 Task: Find connections with filter location Sāvantvādi with filter topic #aiwith filter profile language German with filter current company Aarti Industries Ltd. with filter school GEMS Education with filter industry Hospitals with filter service category AssistanceAdvertising with filter keywords title Client Service Specialist
Action: Mouse moved to (573, 73)
Screenshot: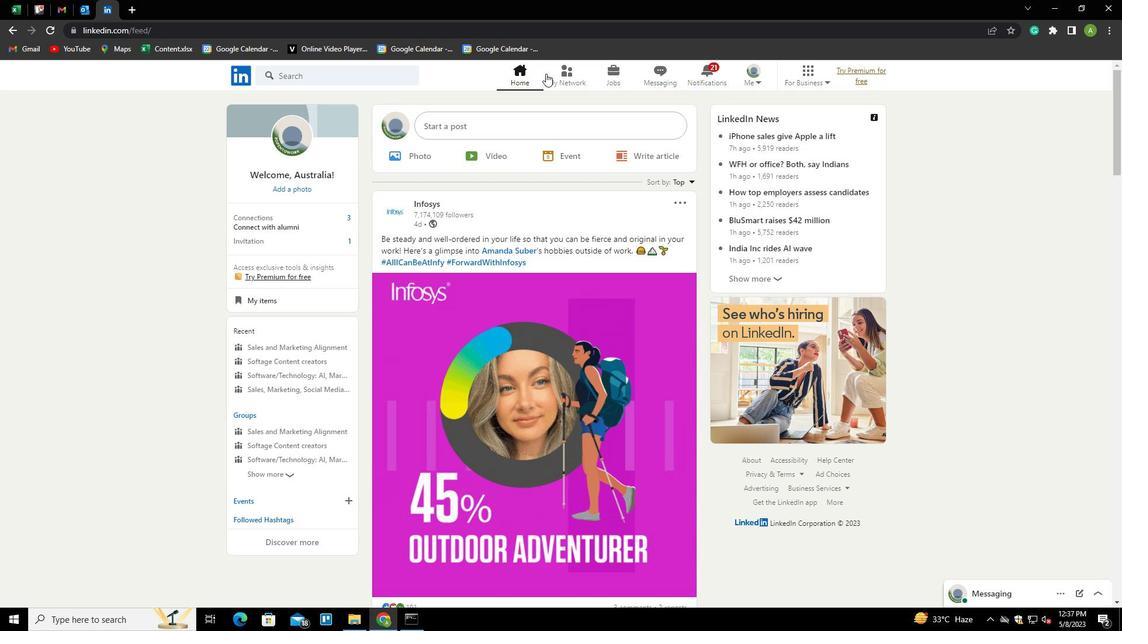 
Action: Mouse pressed left at (573, 73)
Screenshot: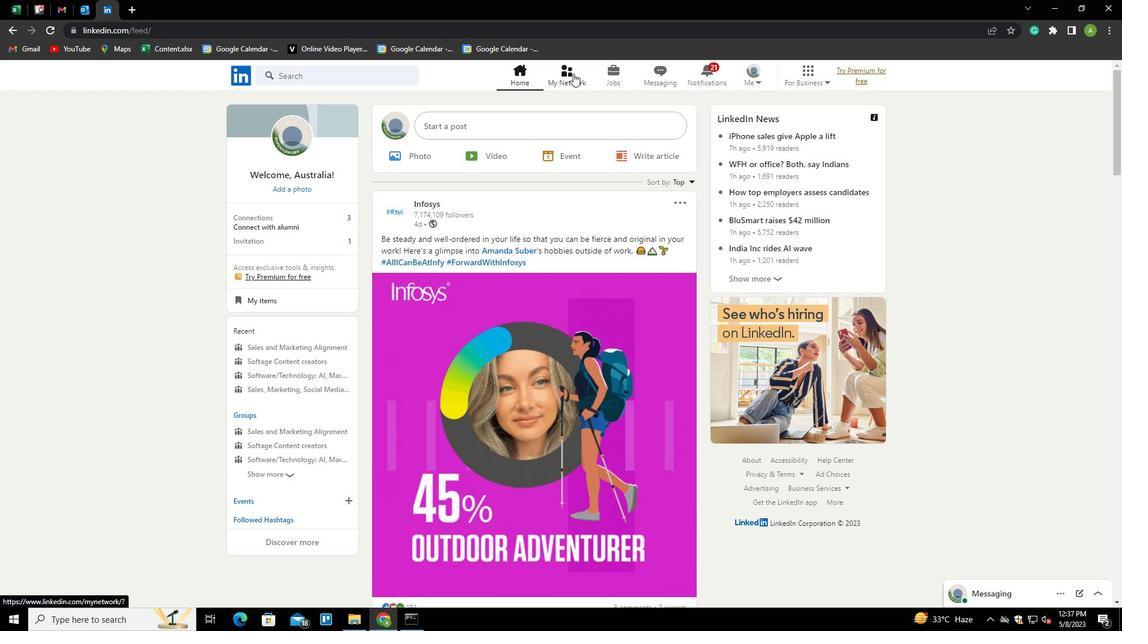 
Action: Mouse moved to (294, 139)
Screenshot: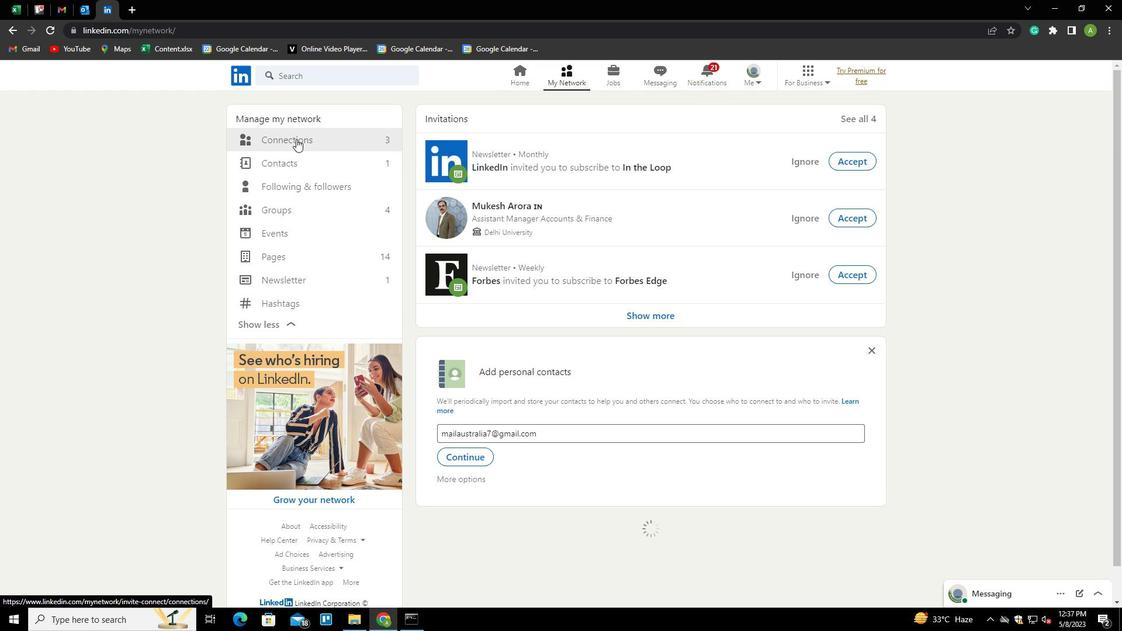 
Action: Mouse pressed left at (294, 139)
Screenshot: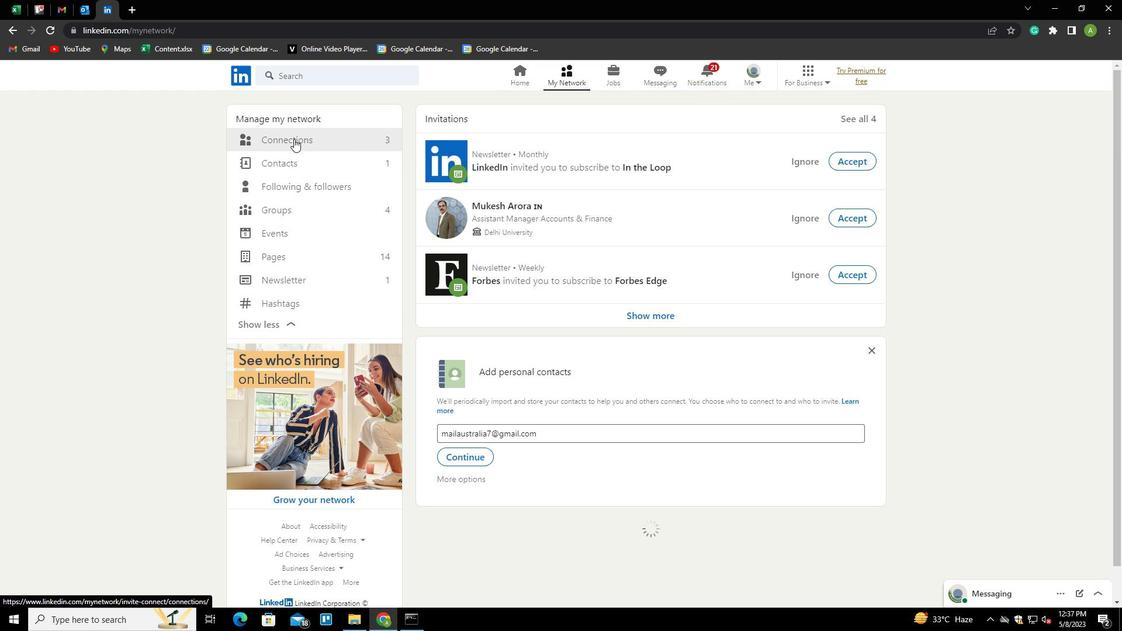 
Action: Mouse moved to (633, 142)
Screenshot: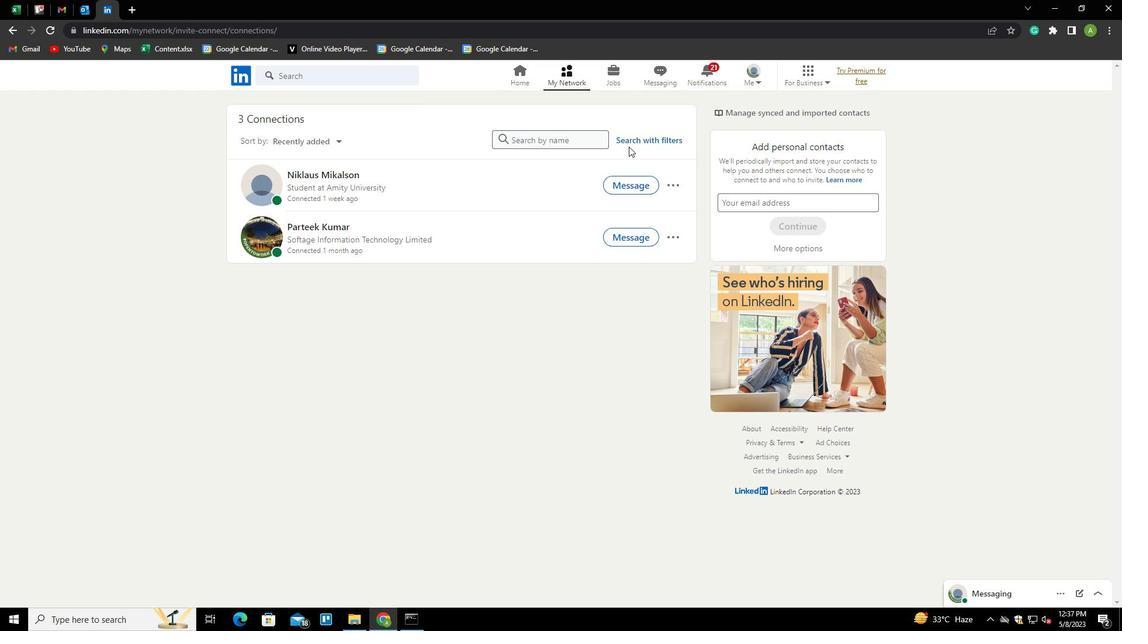 
Action: Mouse pressed left at (633, 142)
Screenshot: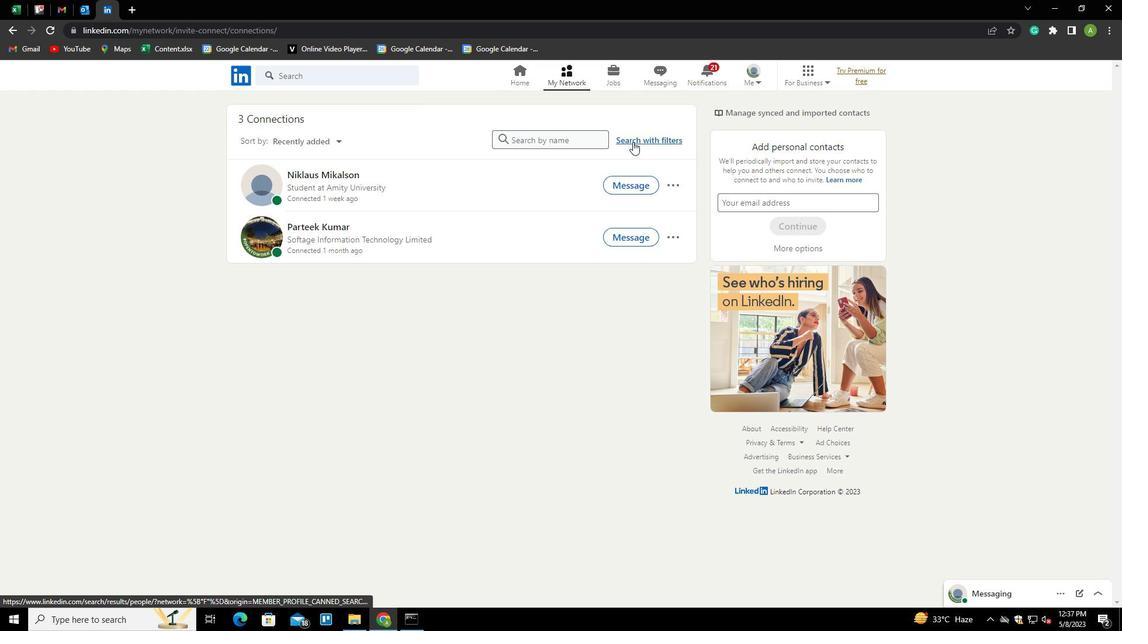 
Action: Mouse moved to (598, 107)
Screenshot: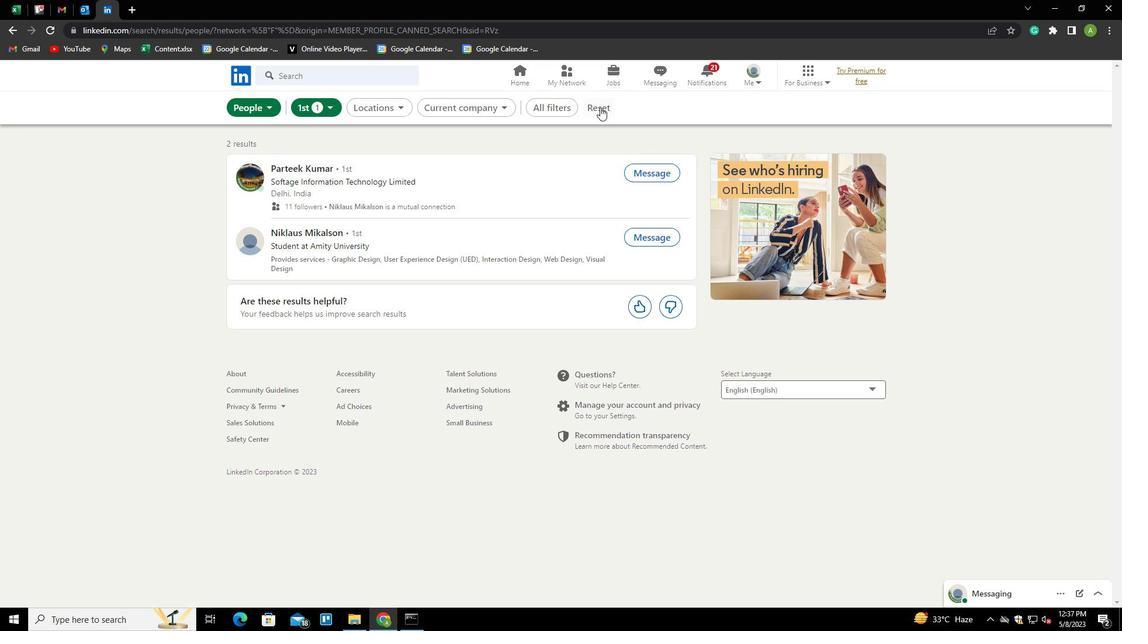 
Action: Mouse pressed left at (598, 107)
Screenshot: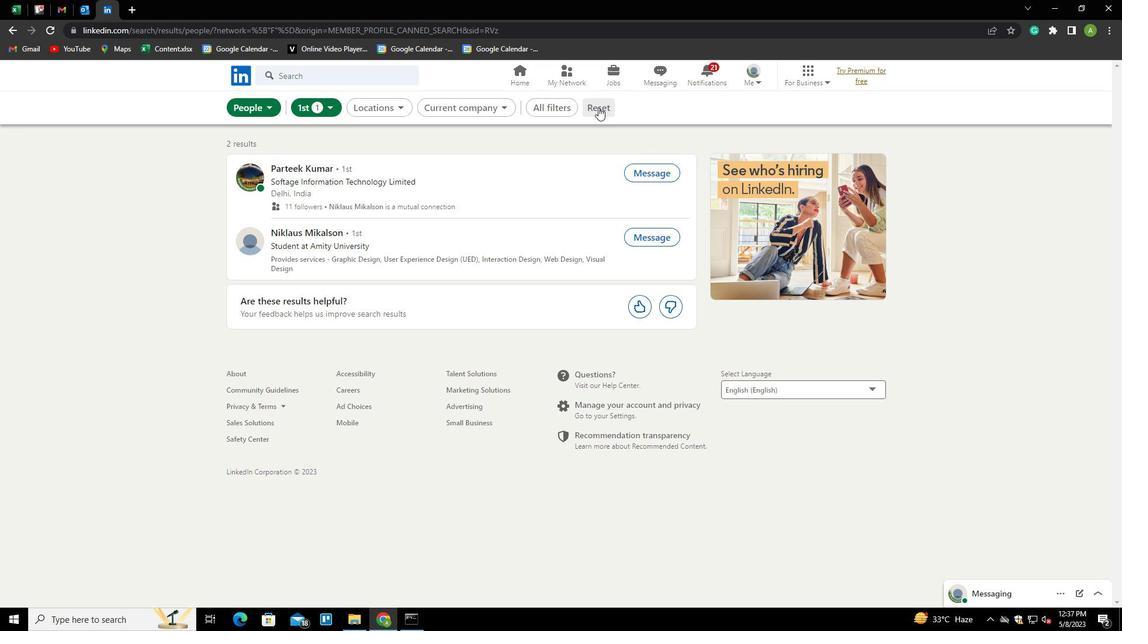 
Action: Mouse moved to (584, 108)
Screenshot: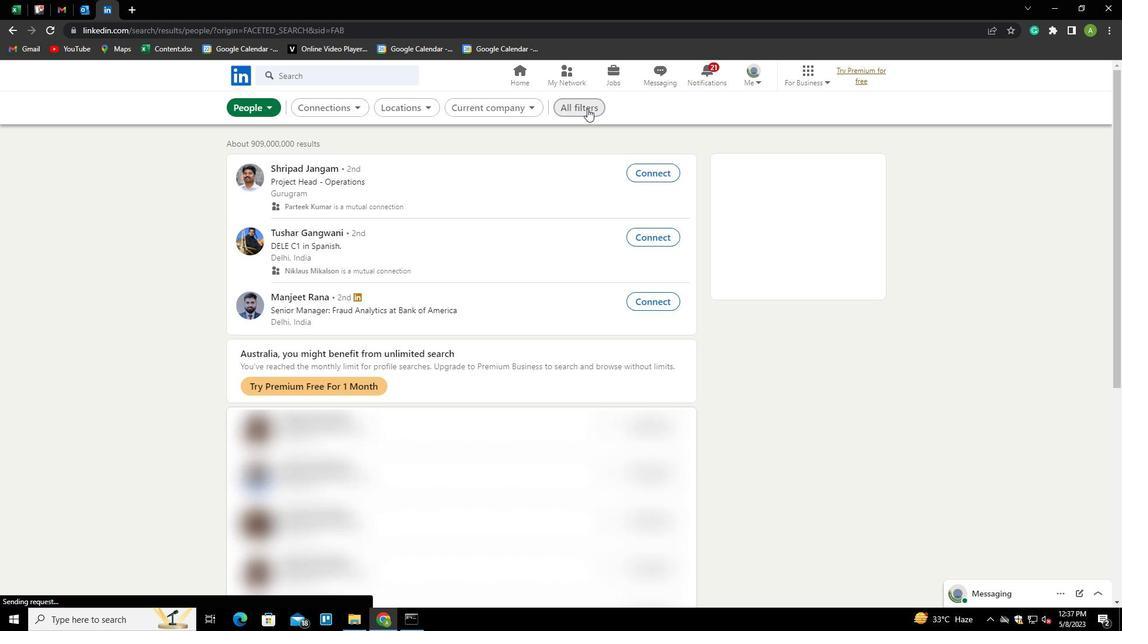 
Action: Mouse pressed left at (584, 108)
Screenshot: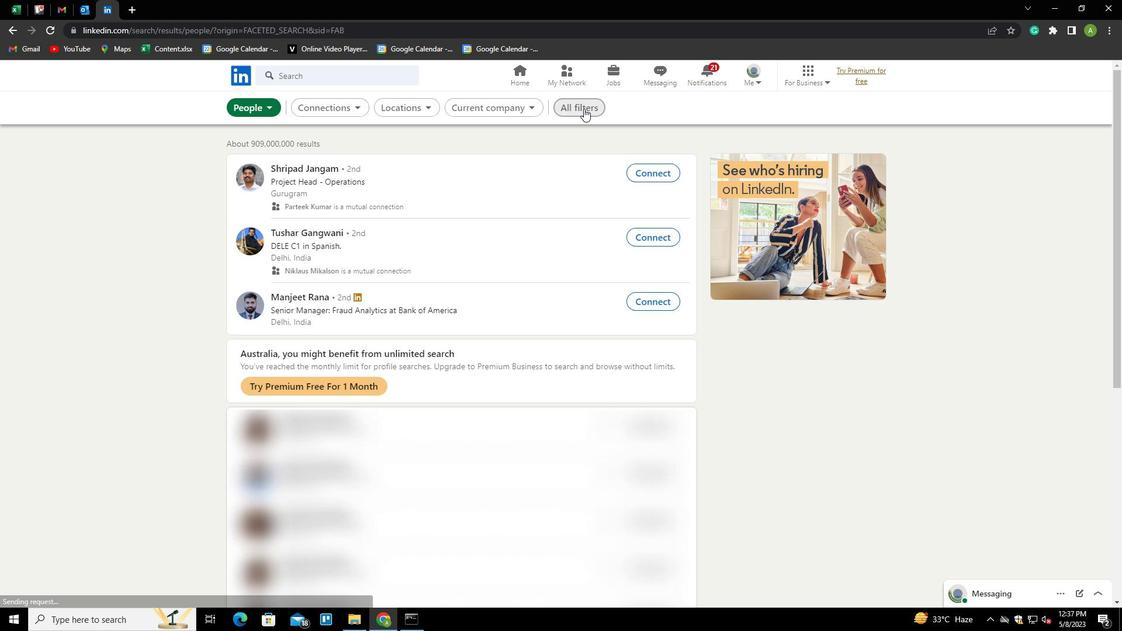 
Action: Mouse moved to (982, 391)
Screenshot: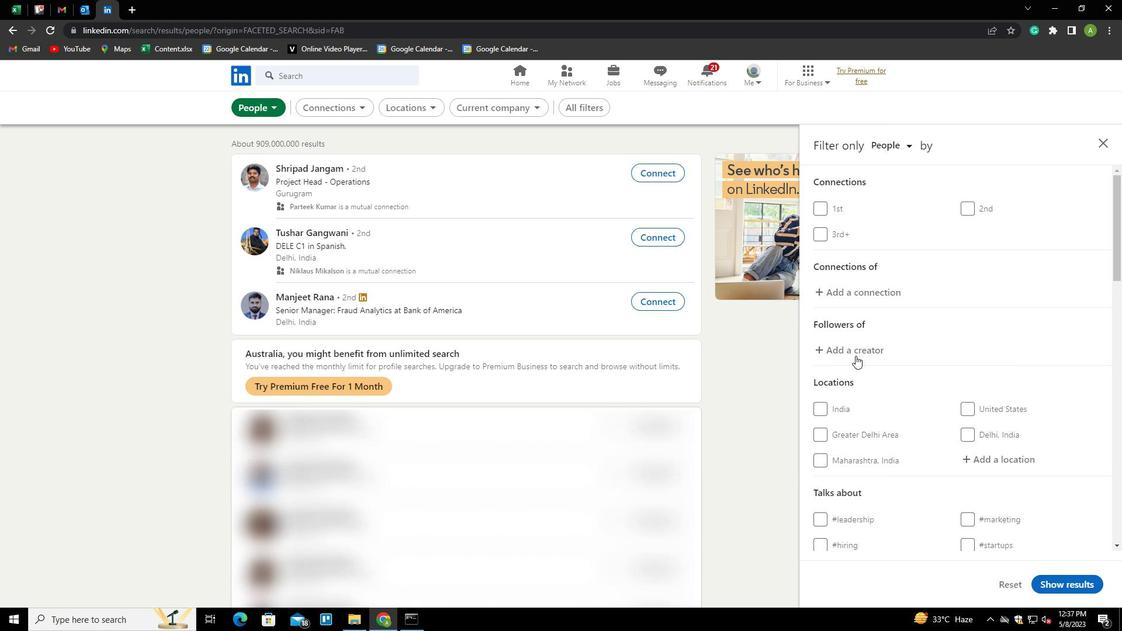 
Action: Mouse scrolled (982, 391) with delta (0, 0)
Screenshot: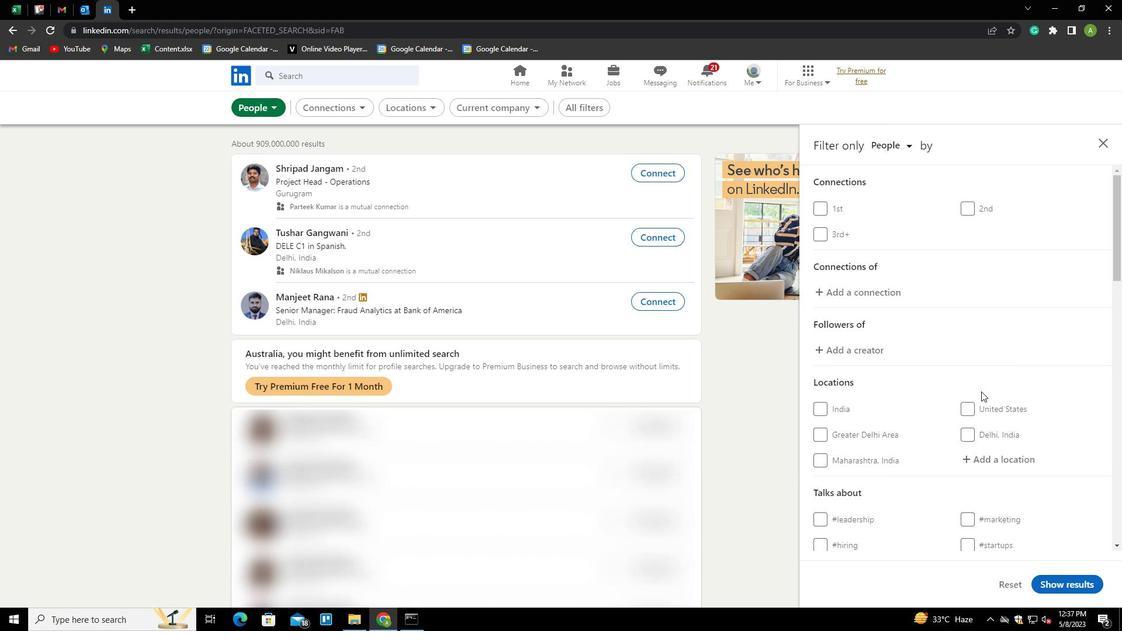 
Action: Mouse scrolled (982, 391) with delta (0, 0)
Screenshot: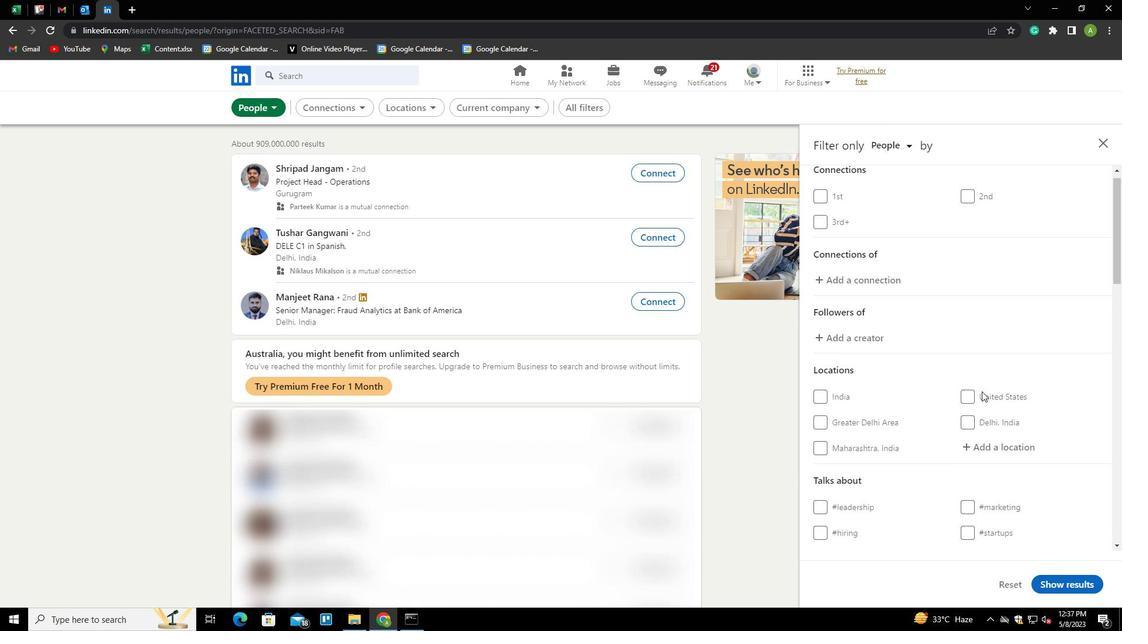 
Action: Mouse scrolled (982, 391) with delta (0, 0)
Screenshot: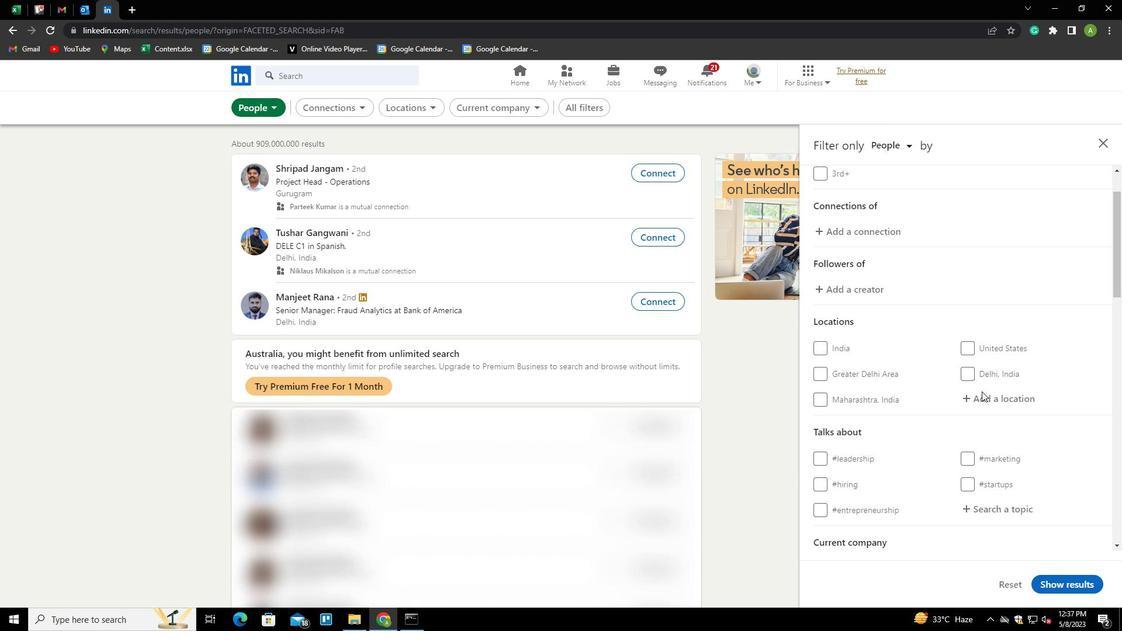 
Action: Mouse moved to (984, 282)
Screenshot: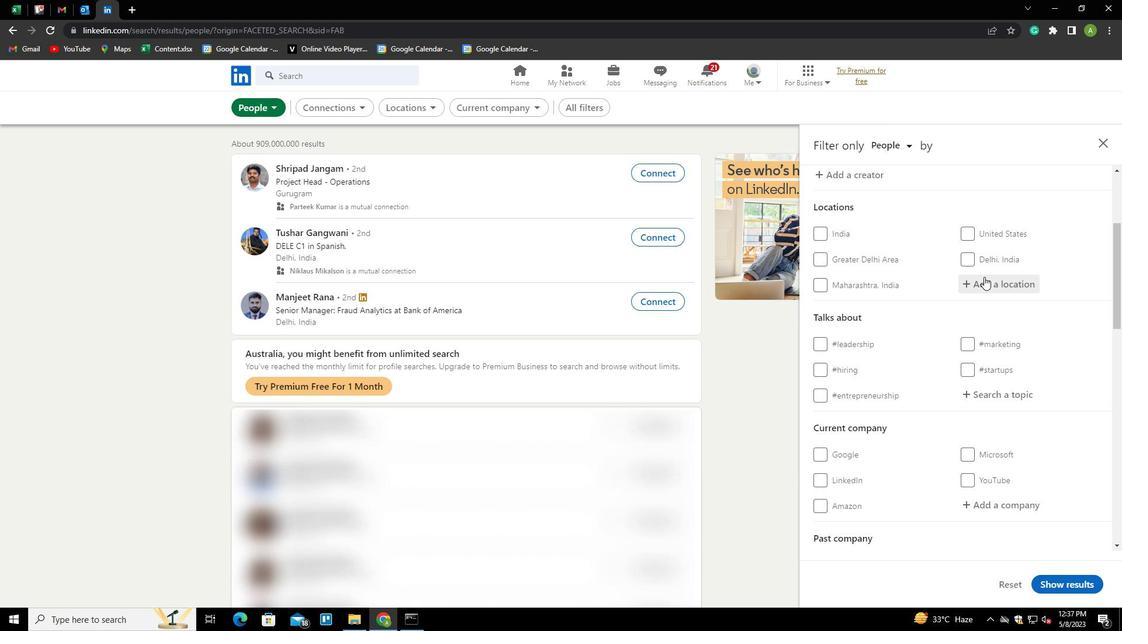 
Action: Mouse pressed left at (984, 282)
Screenshot: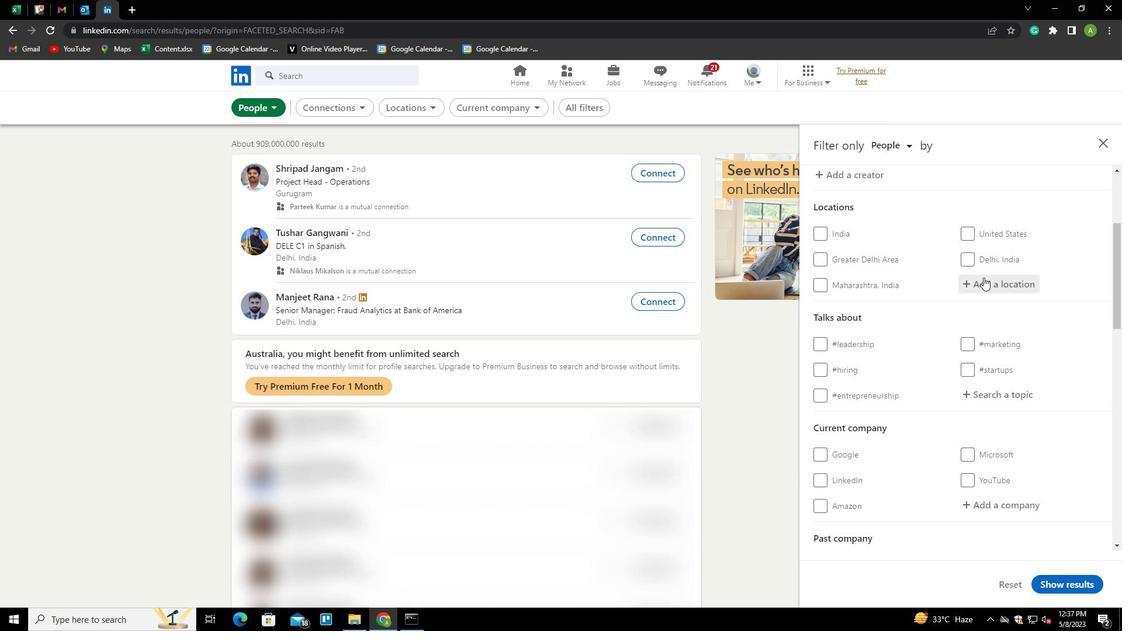 
Action: Mouse moved to (1119, 195)
Screenshot: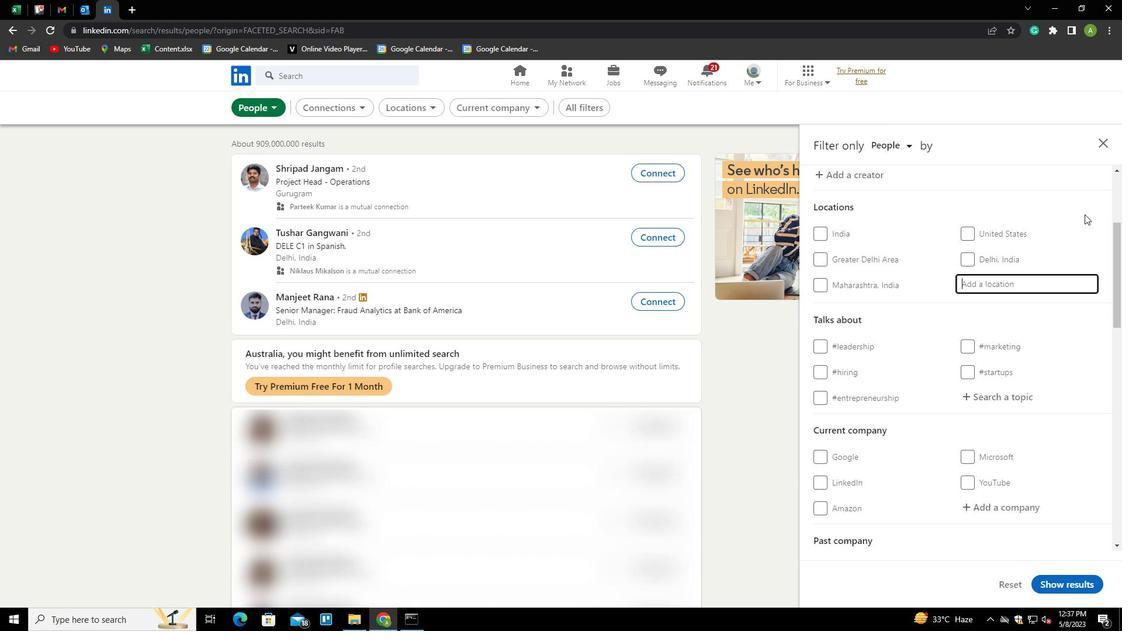 
Action: Key pressed <Key.shift>SAVANTVADI,<Key.space><Key.shift>MAHARASHTRA<Key.down><Key.enter>
Screenshot: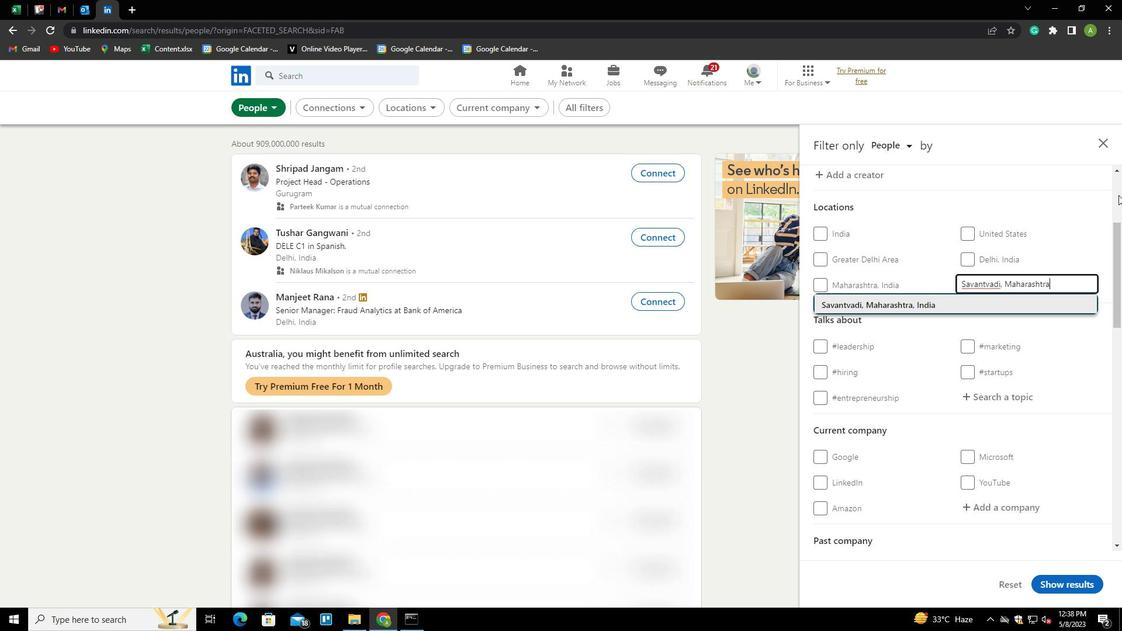 
Action: Mouse scrolled (1119, 194) with delta (0, 0)
Screenshot: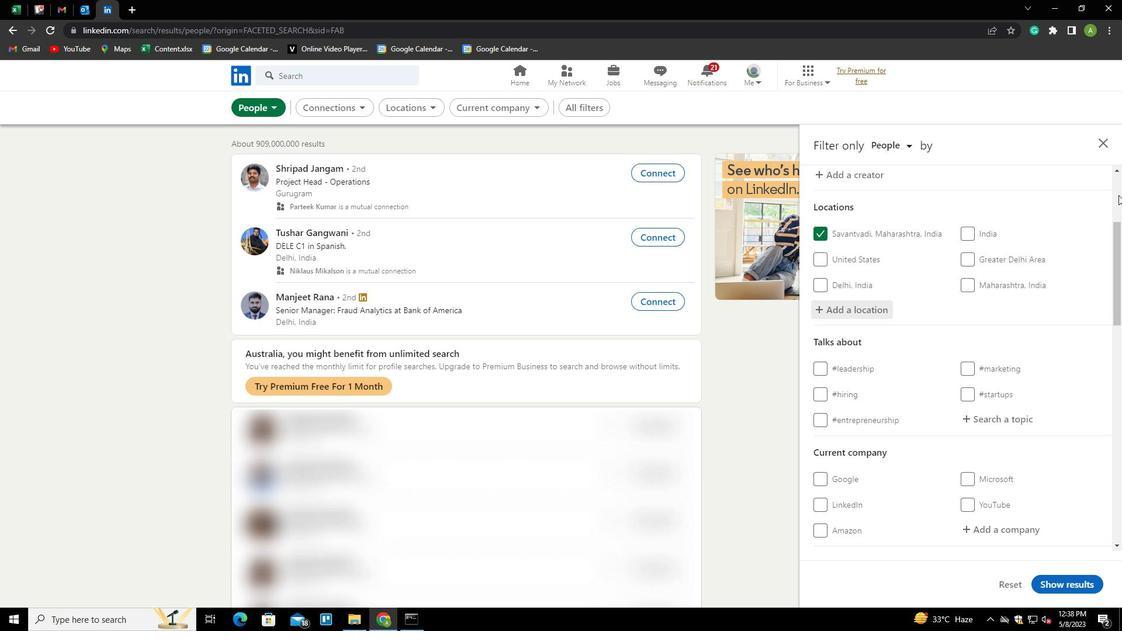 
Action: Mouse scrolled (1119, 194) with delta (0, 0)
Screenshot: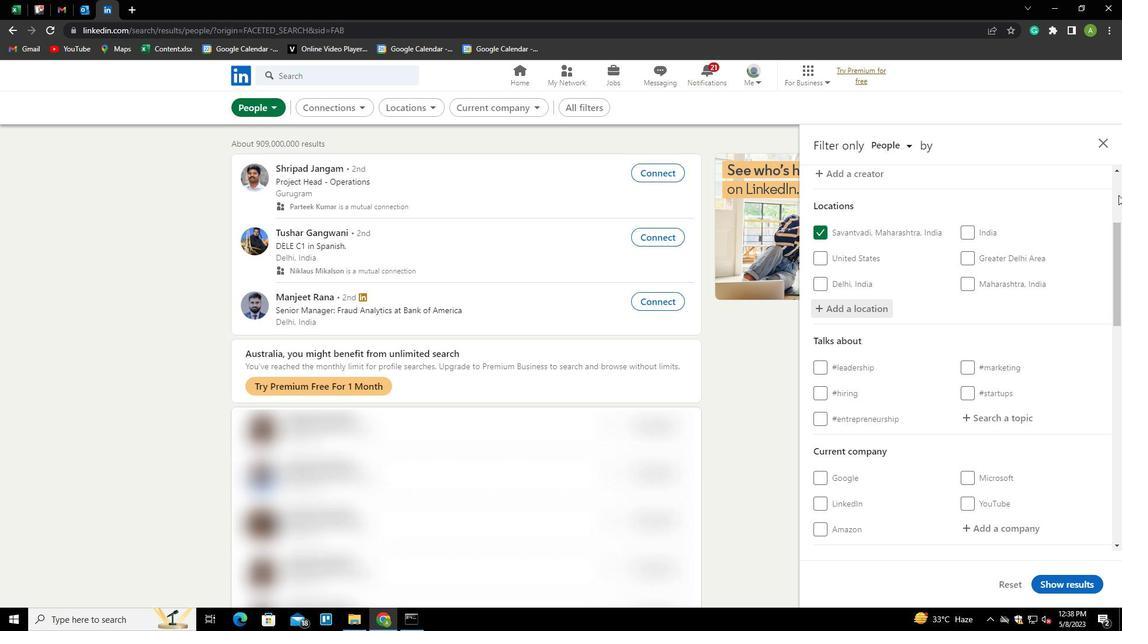
Action: Mouse moved to (1012, 300)
Screenshot: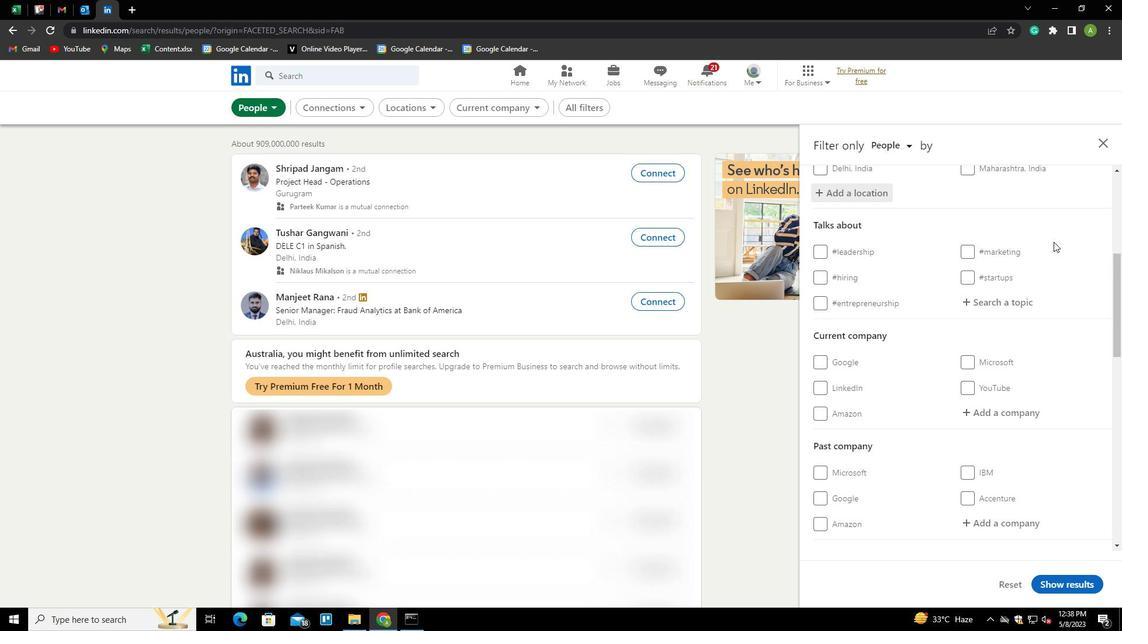 
Action: Mouse pressed left at (1012, 300)
Screenshot: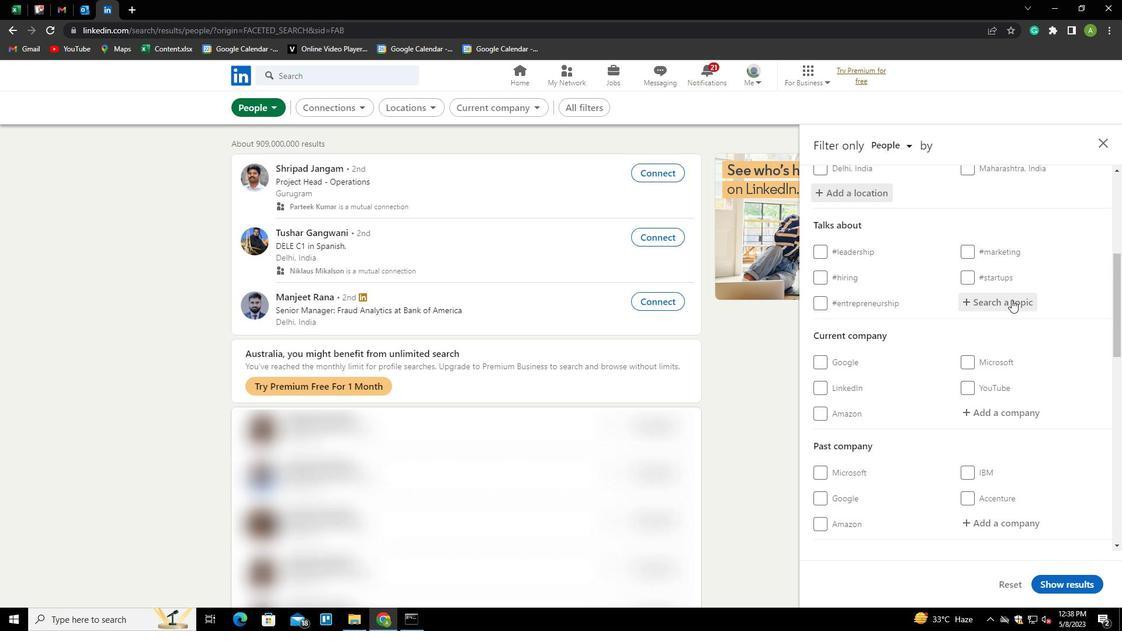 
Action: Key pressed AI<Key.down><Key.enter>
Screenshot: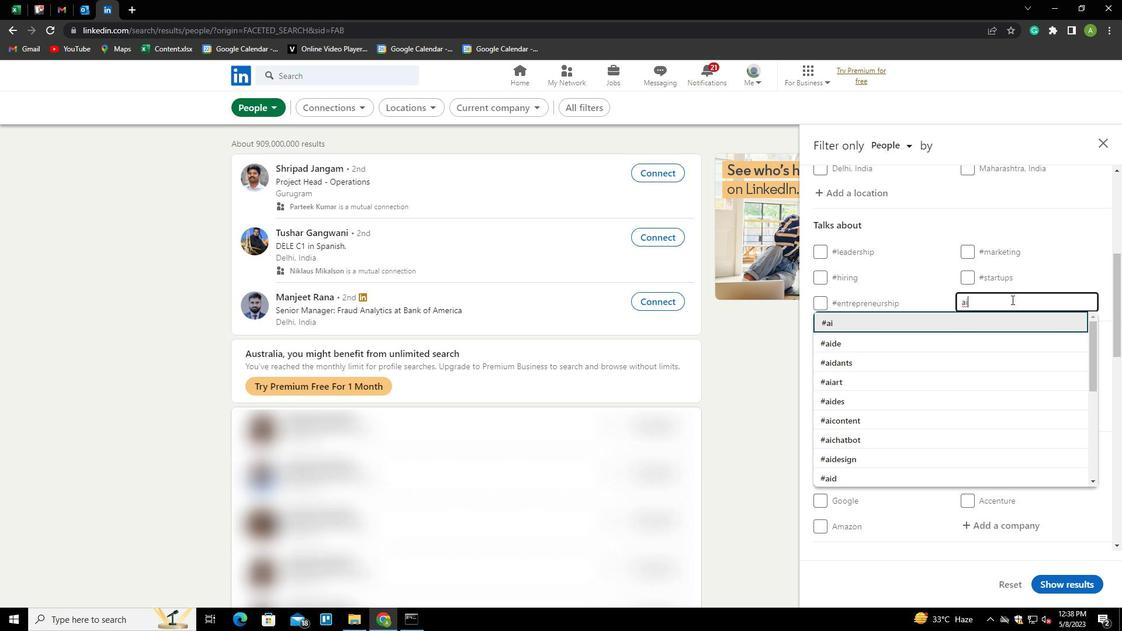 
Action: Mouse scrolled (1012, 299) with delta (0, 0)
Screenshot: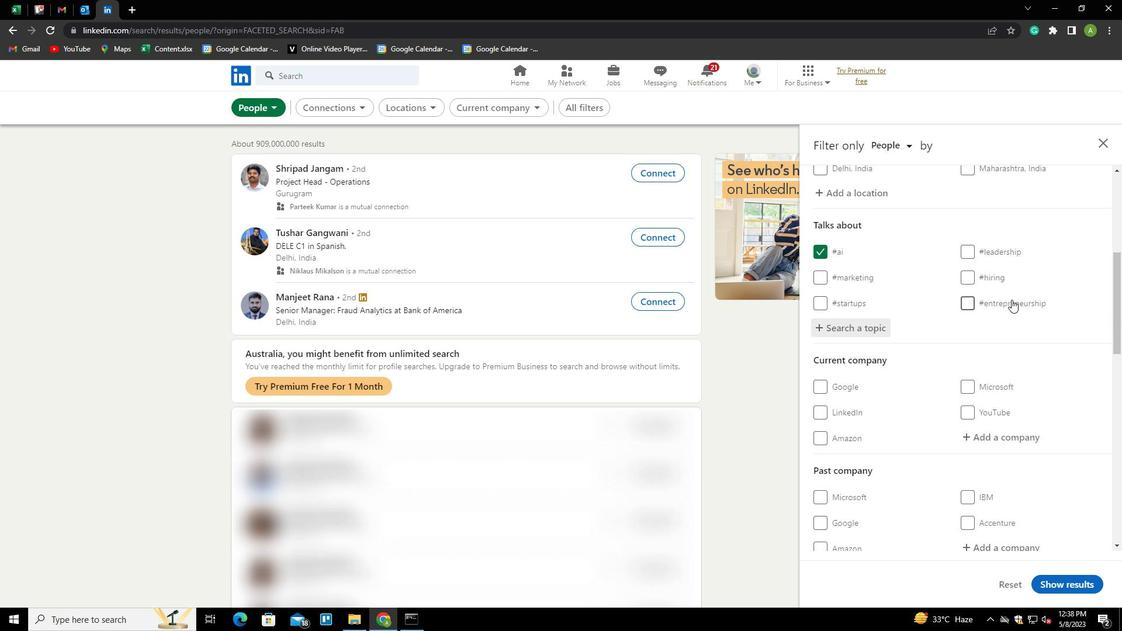 
Action: Mouse scrolled (1012, 299) with delta (0, 0)
Screenshot: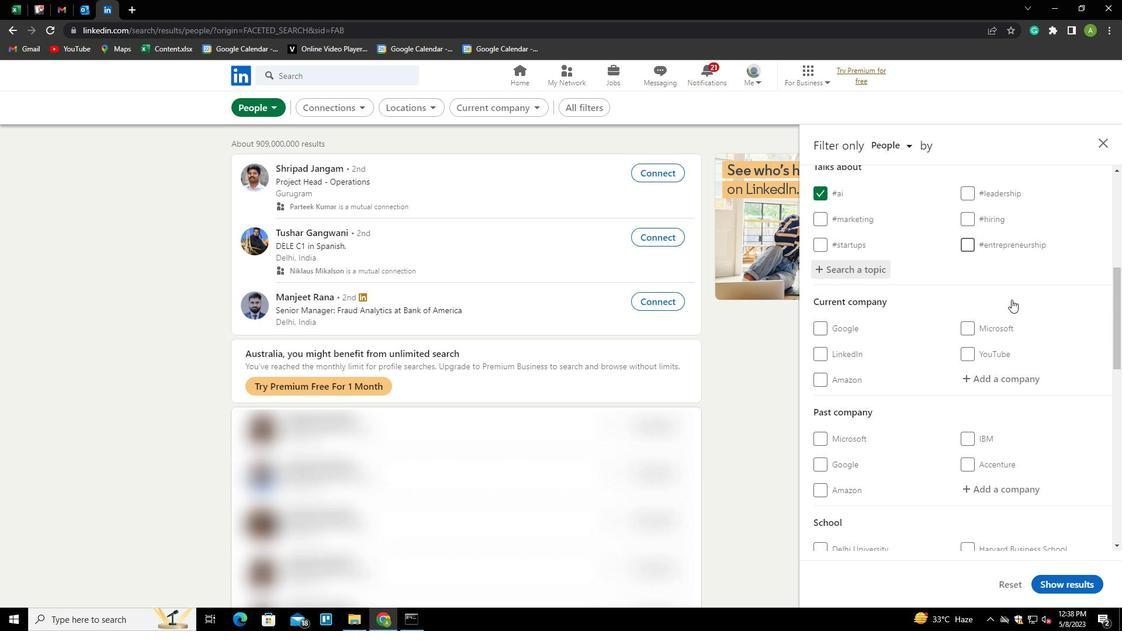 
Action: Mouse moved to (995, 331)
Screenshot: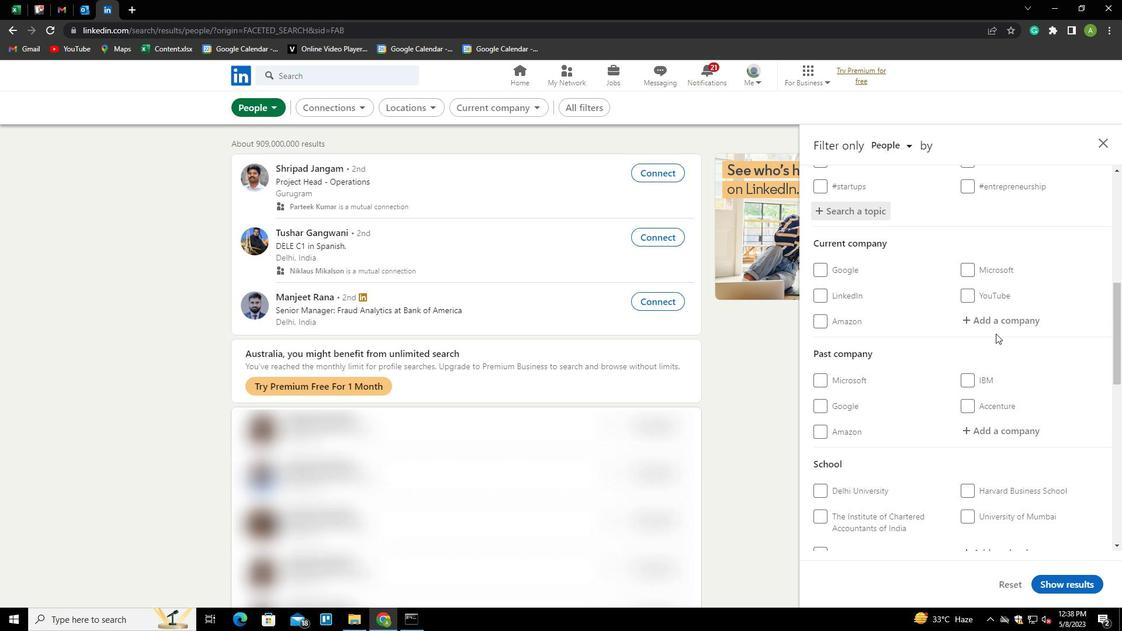 
Action: Mouse pressed left at (995, 331)
Screenshot: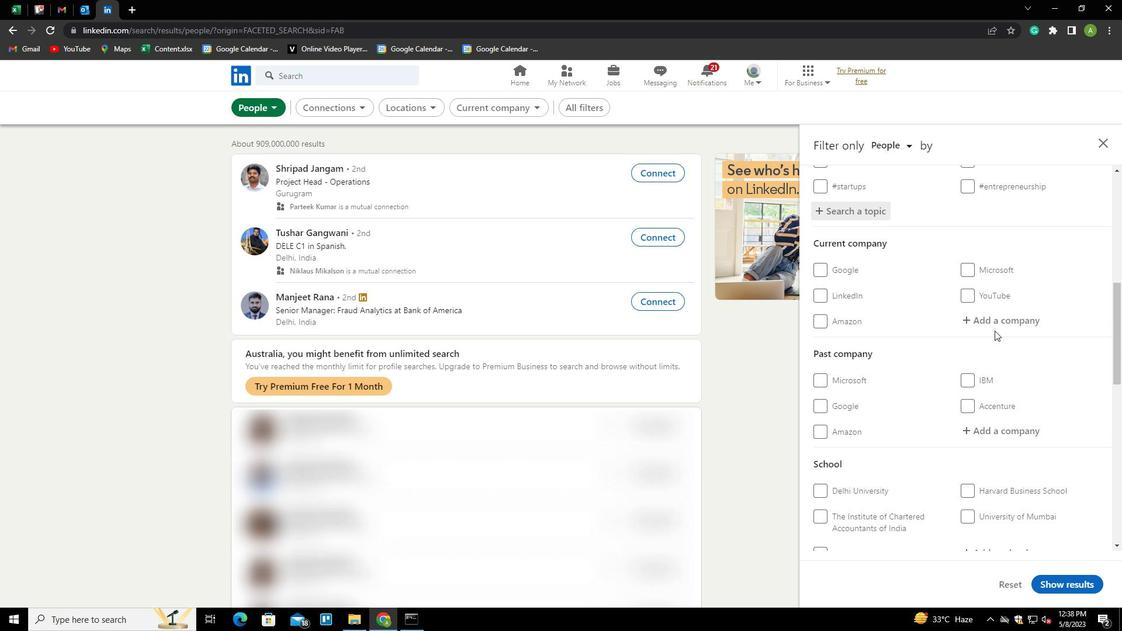 
Action: Mouse moved to (997, 319)
Screenshot: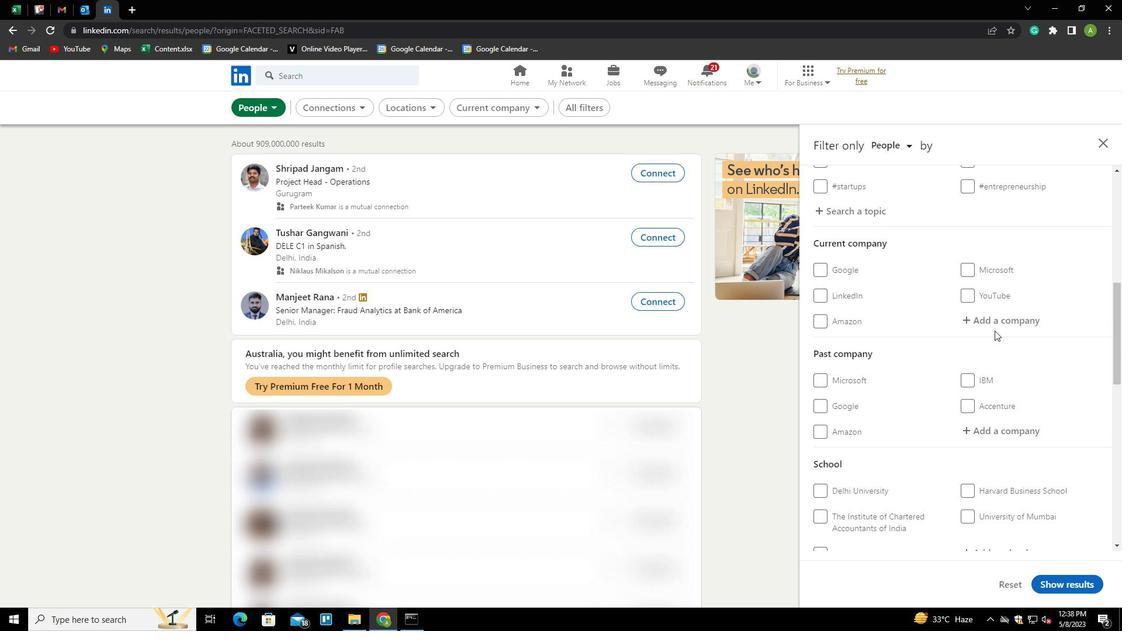 
Action: Mouse pressed left at (997, 319)
Screenshot: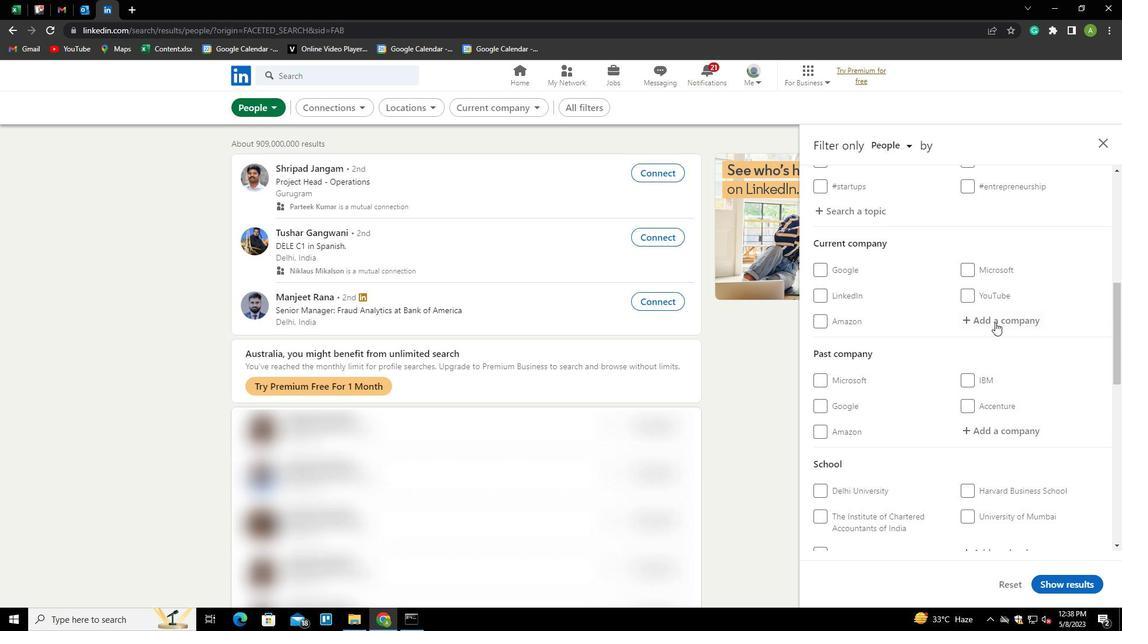 
Action: Key pressed <Key.shift>AARTI<Key.space><Key.shift>INDUSTRIES<Key.space><Key.shift>LTD.<Key.down><Key.enter>
Screenshot: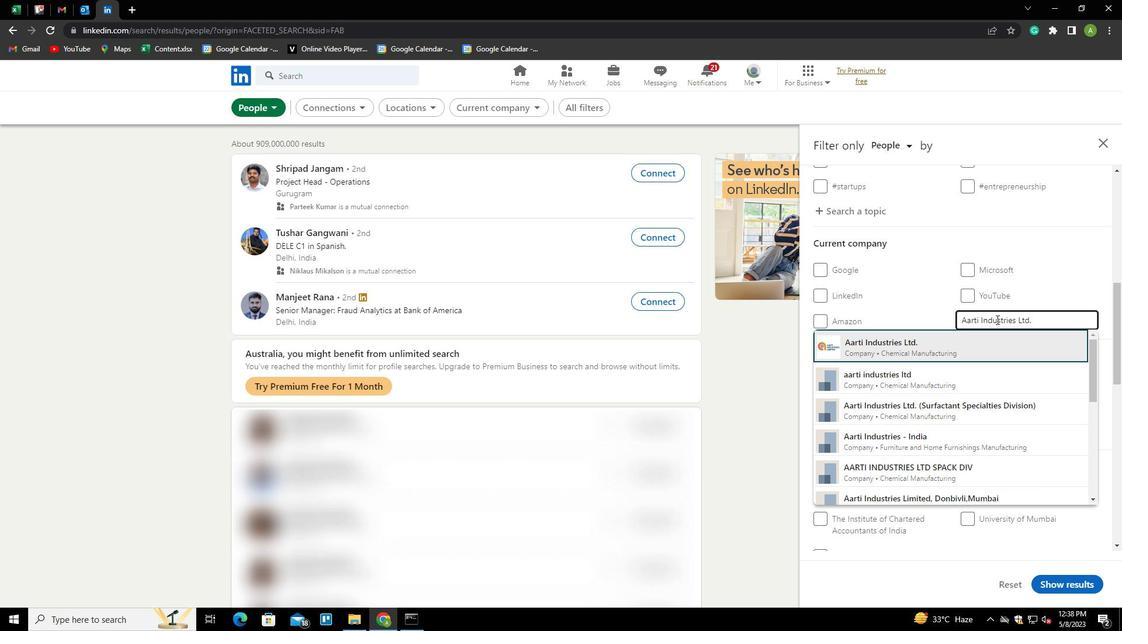 
Action: Mouse scrolled (997, 319) with delta (0, 0)
Screenshot: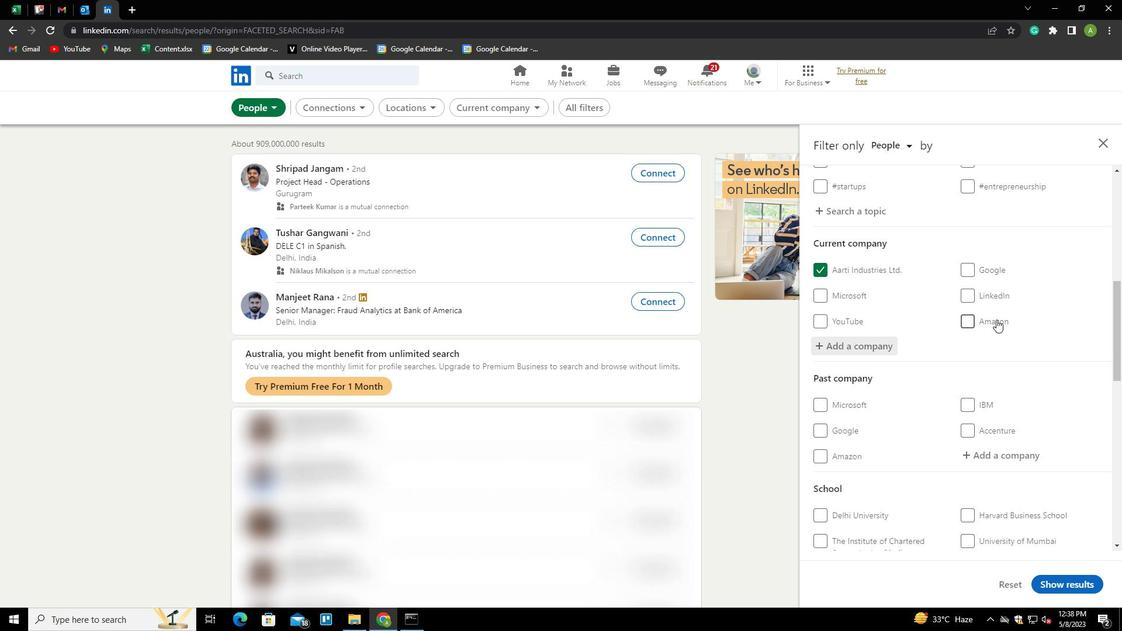 
Action: Mouse scrolled (997, 319) with delta (0, 0)
Screenshot: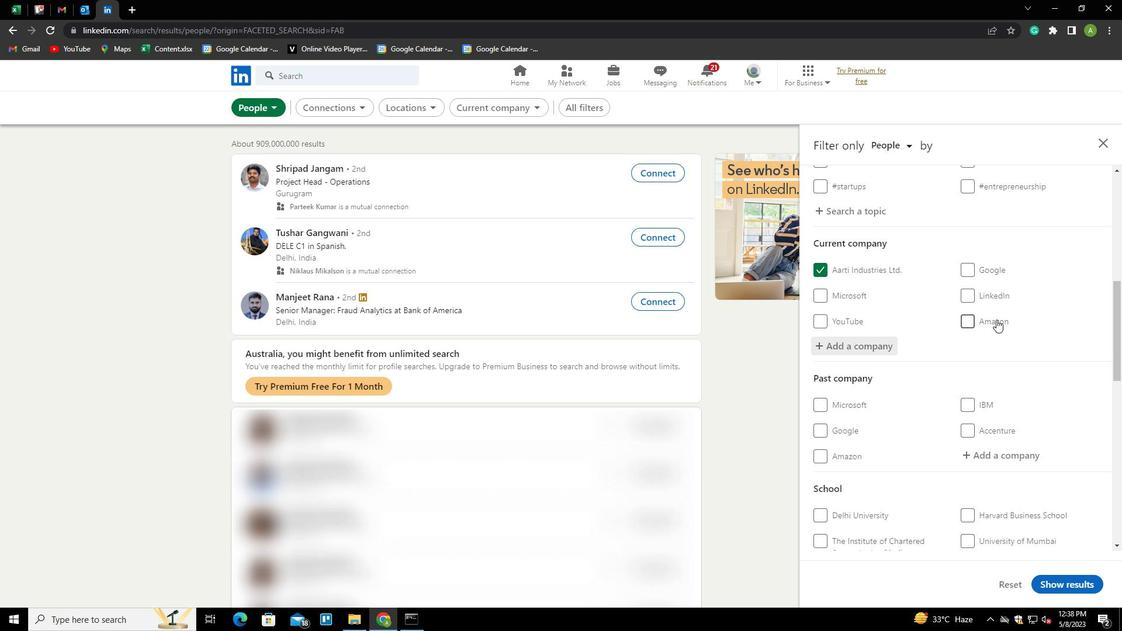 
Action: Mouse scrolled (997, 319) with delta (0, 0)
Screenshot: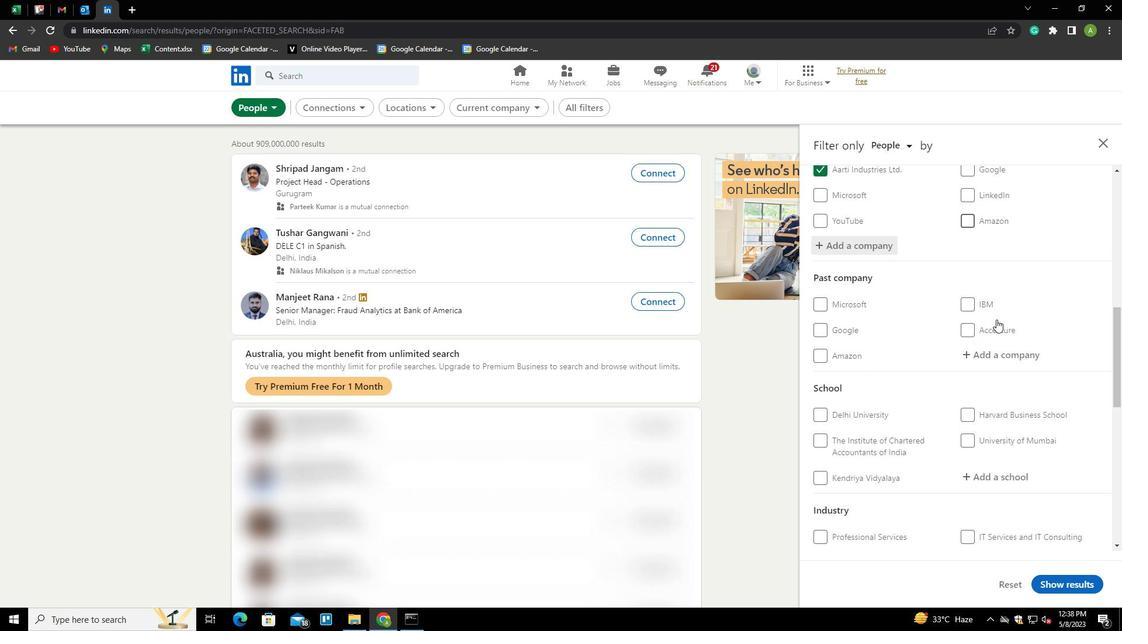 
Action: Mouse scrolled (997, 319) with delta (0, 0)
Screenshot: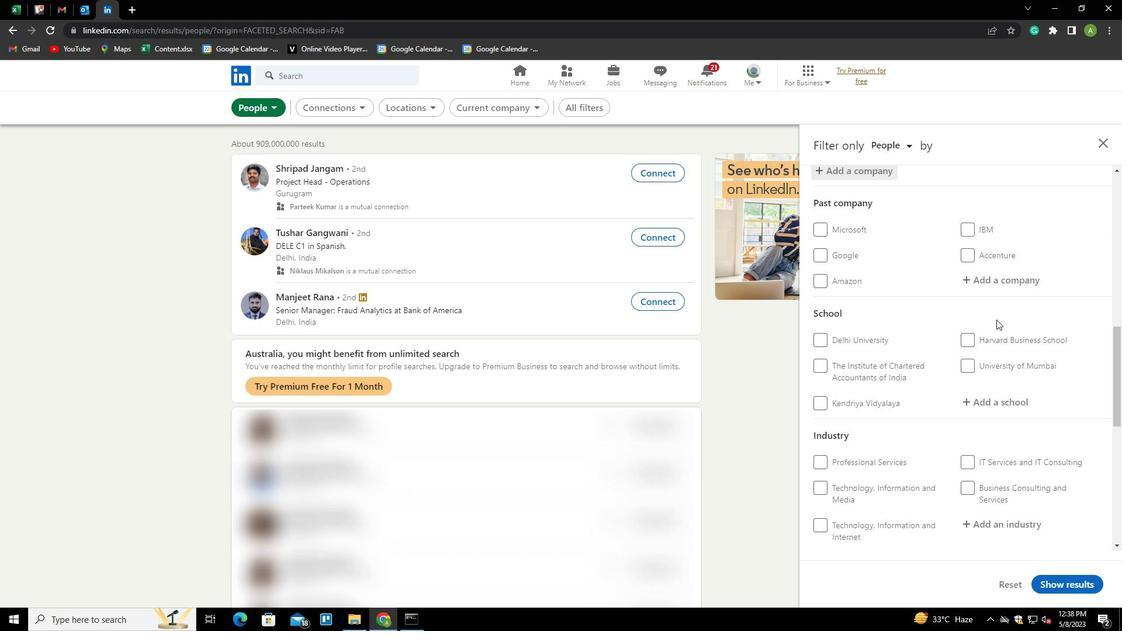 
Action: Mouse moved to (997, 339)
Screenshot: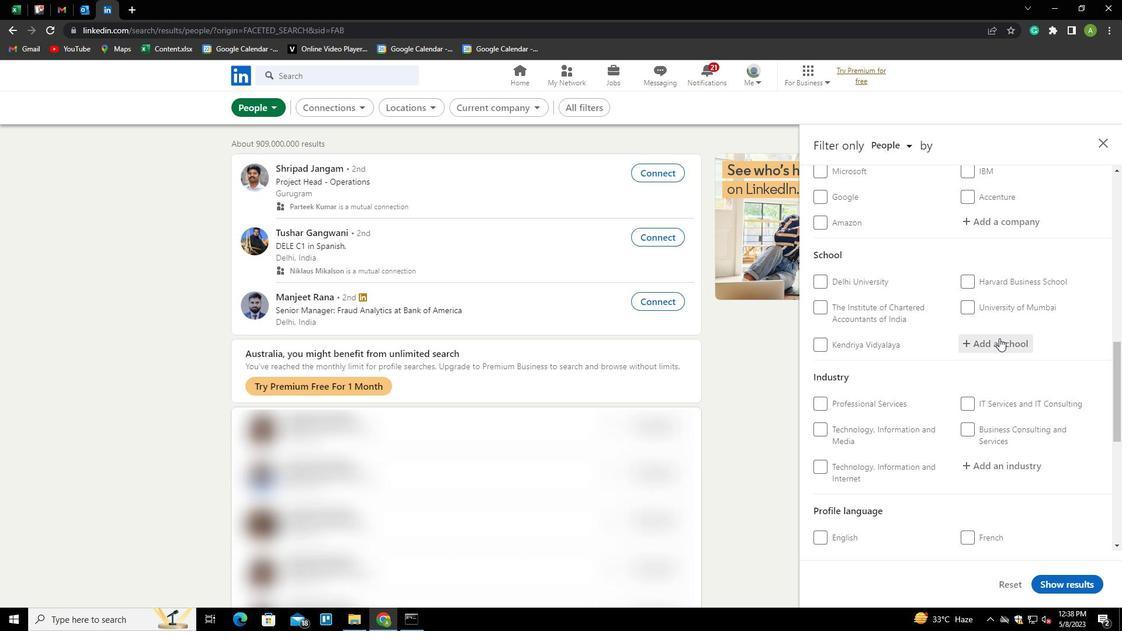 
Action: Mouse scrolled (997, 338) with delta (0, 0)
Screenshot: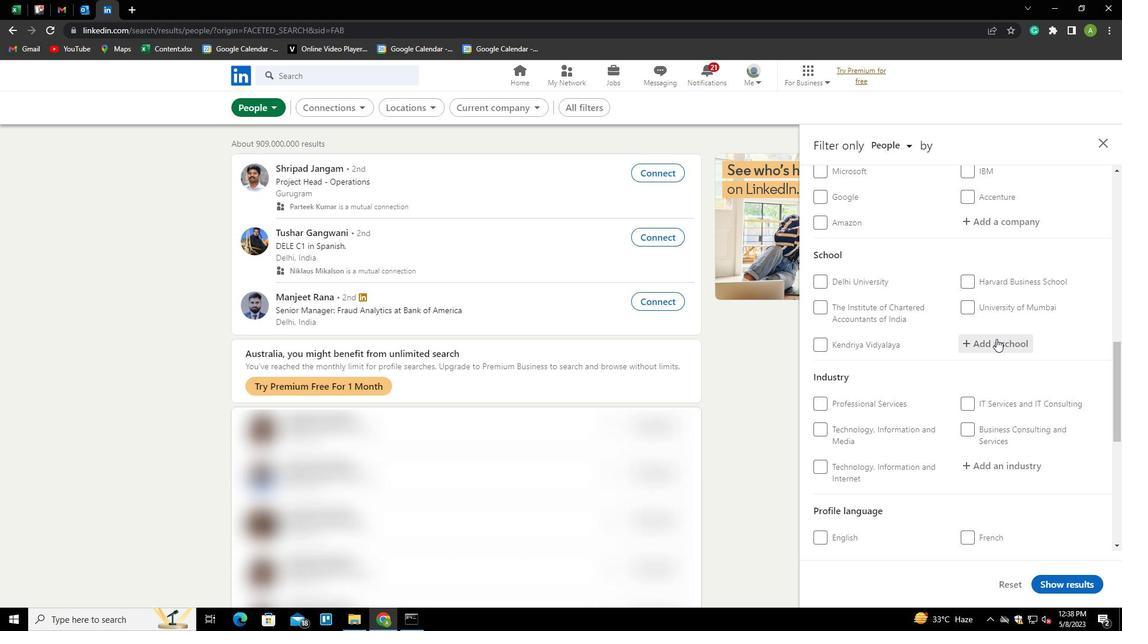 
Action: Mouse scrolled (997, 338) with delta (0, 0)
Screenshot: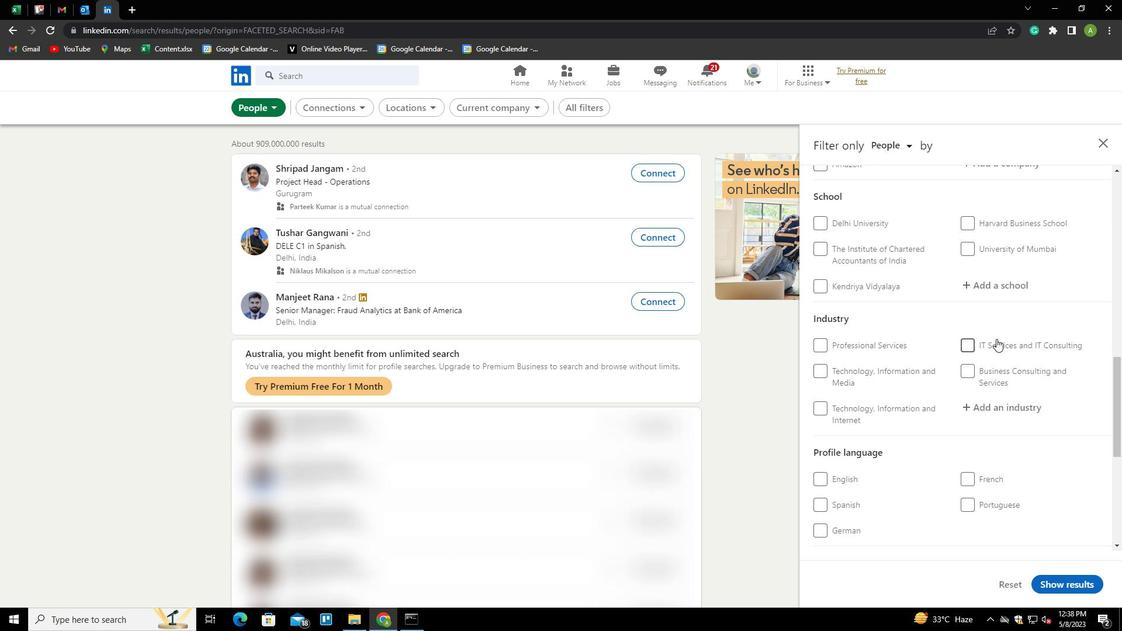 
Action: Mouse scrolled (997, 338) with delta (0, 0)
Screenshot: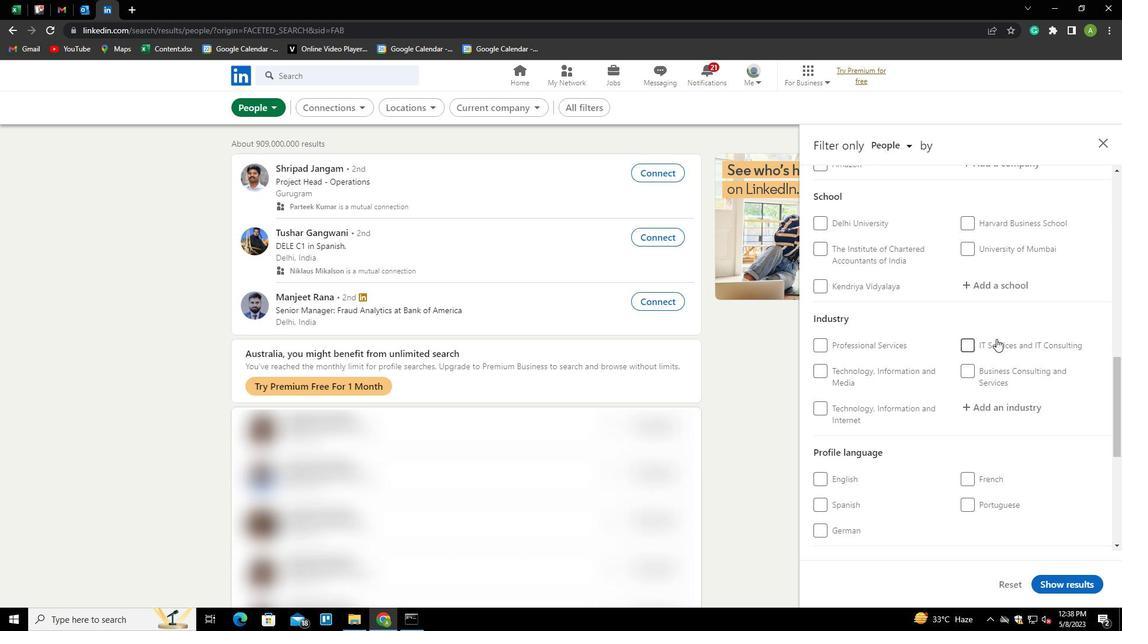 
Action: Mouse scrolled (997, 338) with delta (0, 0)
Screenshot: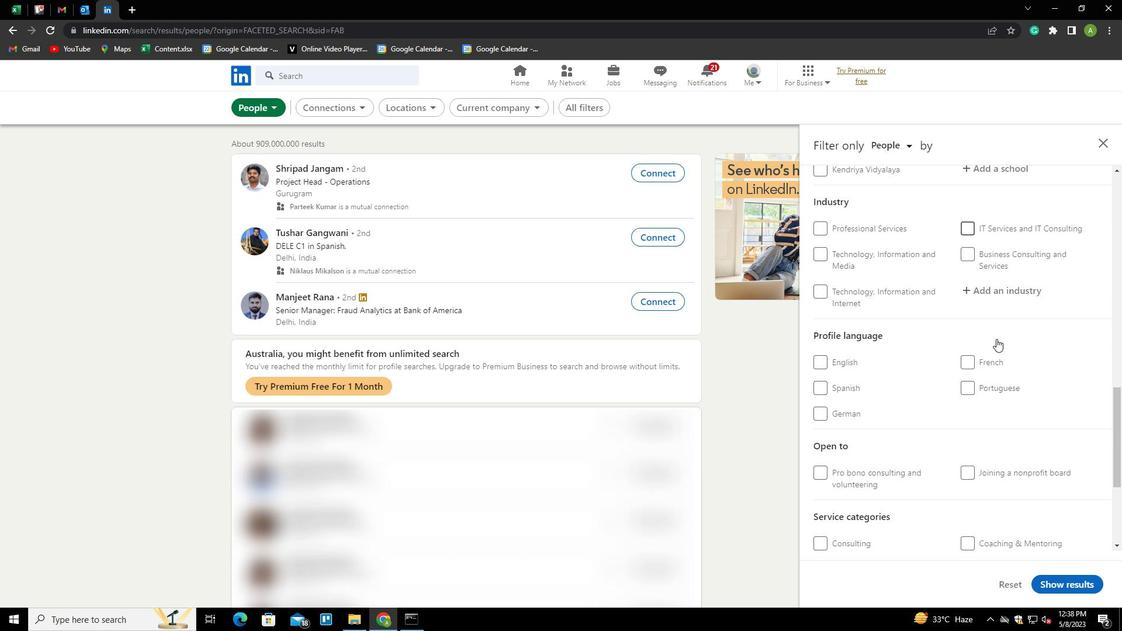 
Action: Mouse scrolled (997, 338) with delta (0, 0)
Screenshot: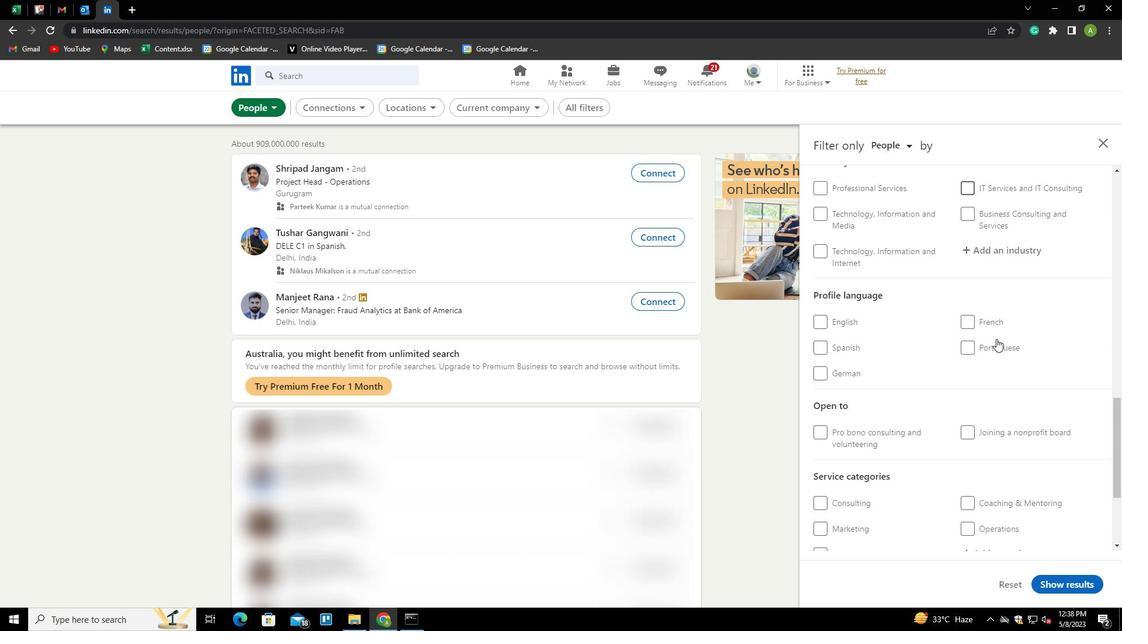 
Action: Mouse moved to (991, 338)
Screenshot: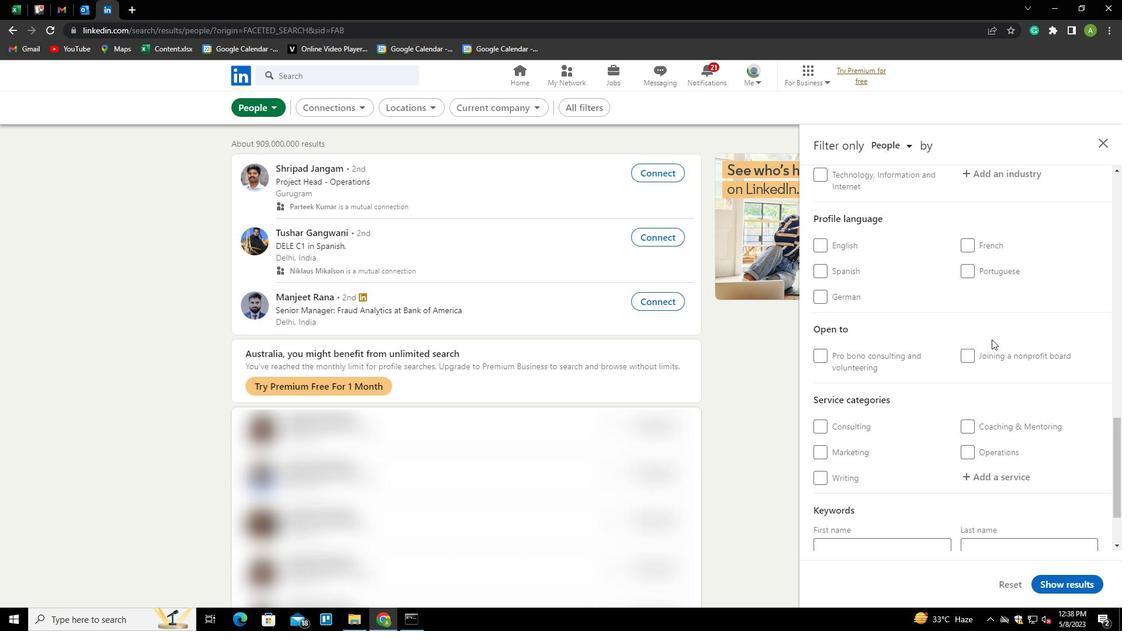
Action: Mouse scrolled (991, 339) with delta (0, 0)
Screenshot: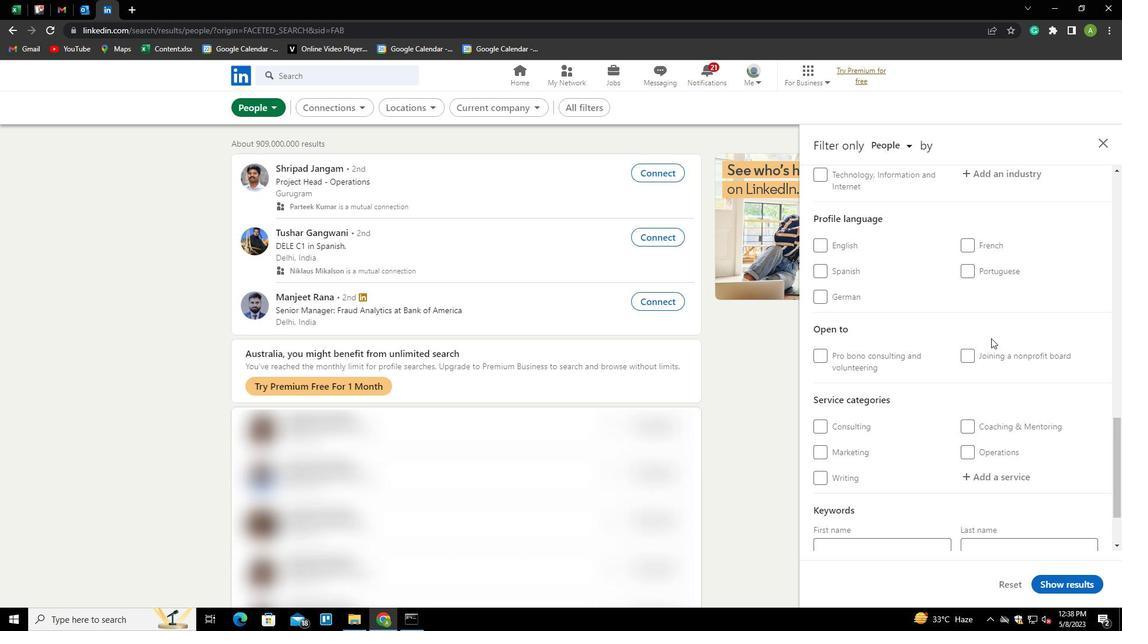 
Action: Mouse moved to (825, 357)
Screenshot: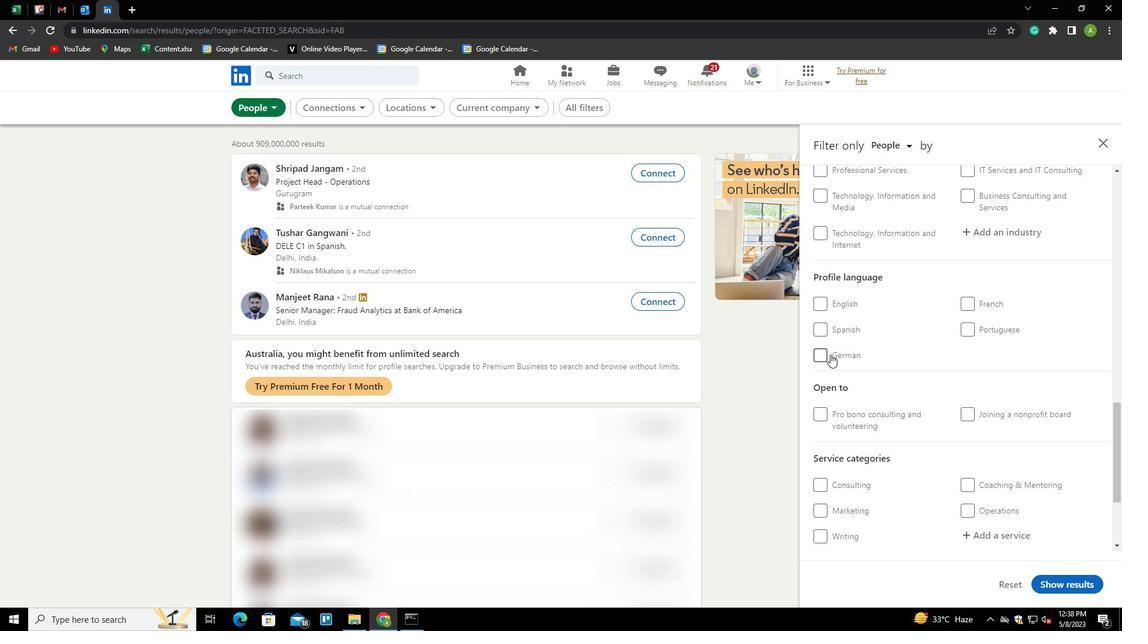 
Action: Mouse pressed left at (825, 357)
Screenshot: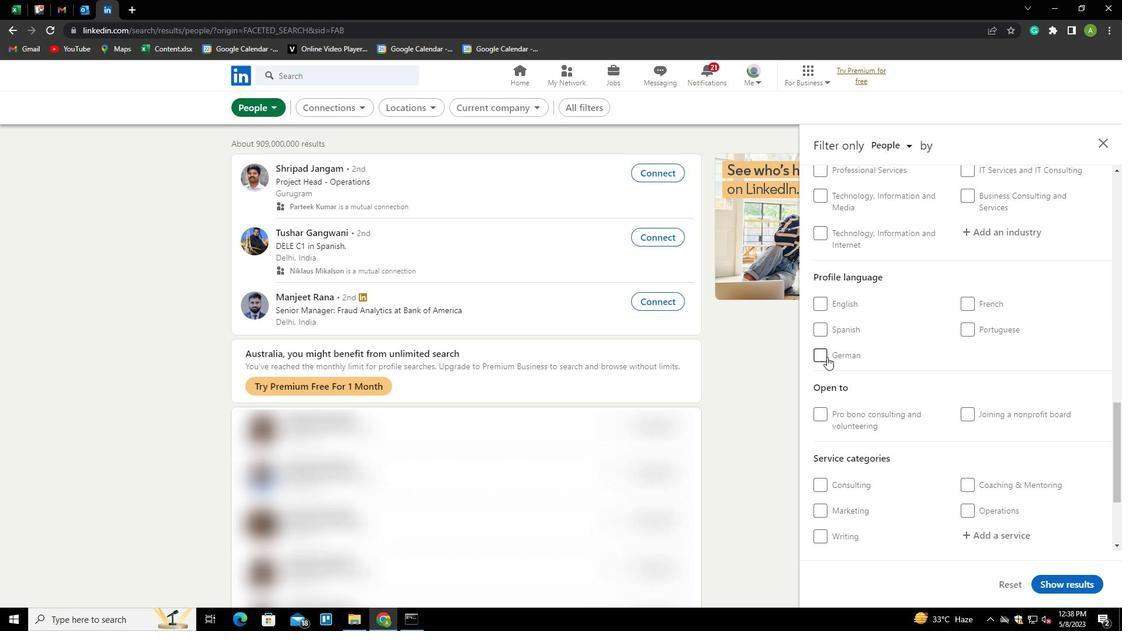 
Action: Mouse moved to (988, 326)
Screenshot: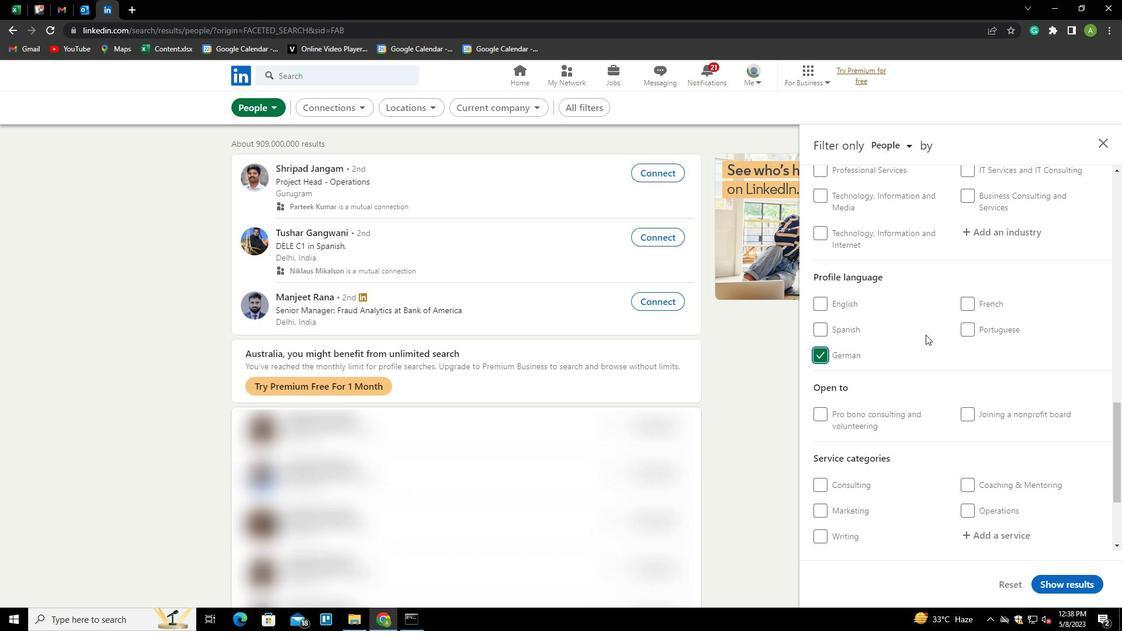 
Action: Mouse scrolled (988, 326) with delta (0, 0)
Screenshot: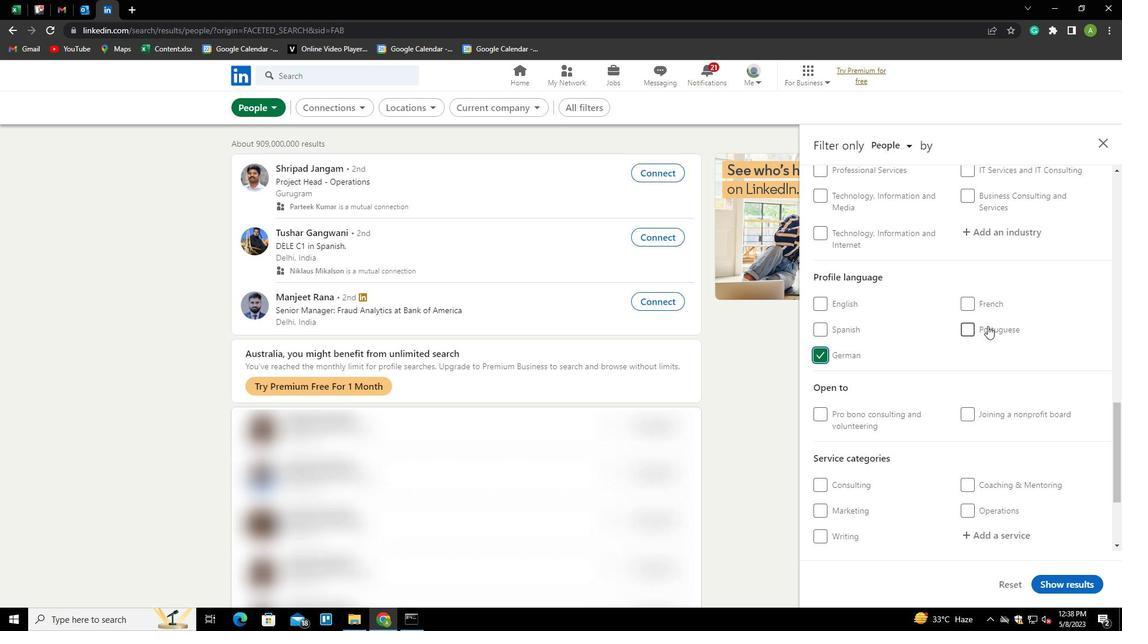 
Action: Mouse scrolled (988, 326) with delta (0, 0)
Screenshot: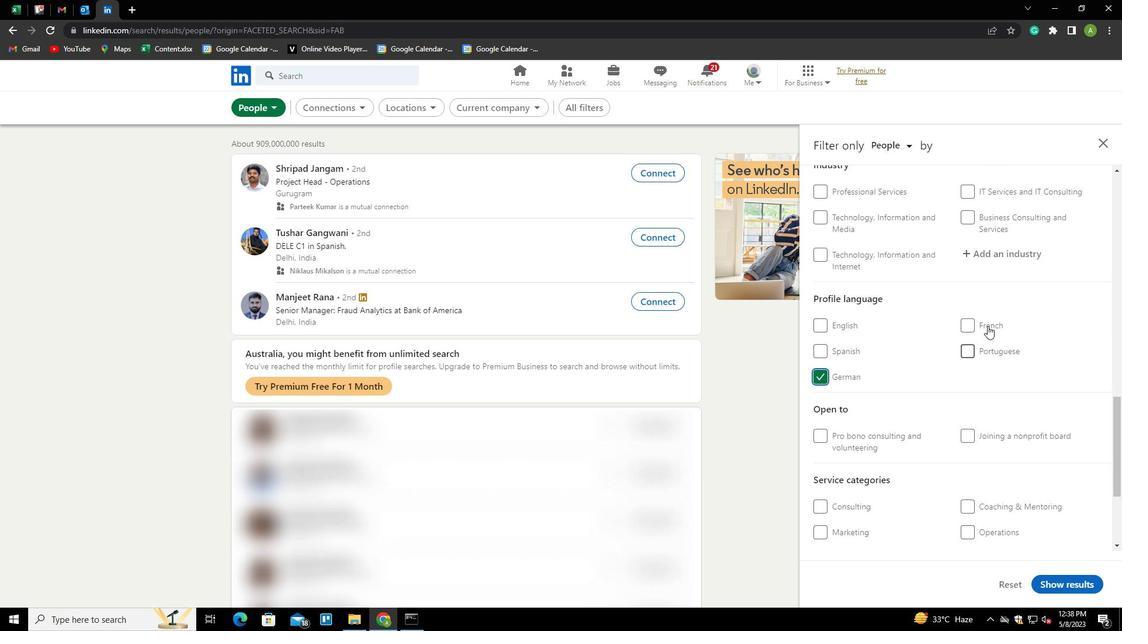 
Action: Mouse scrolled (988, 326) with delta (0, 0)
Screenshot: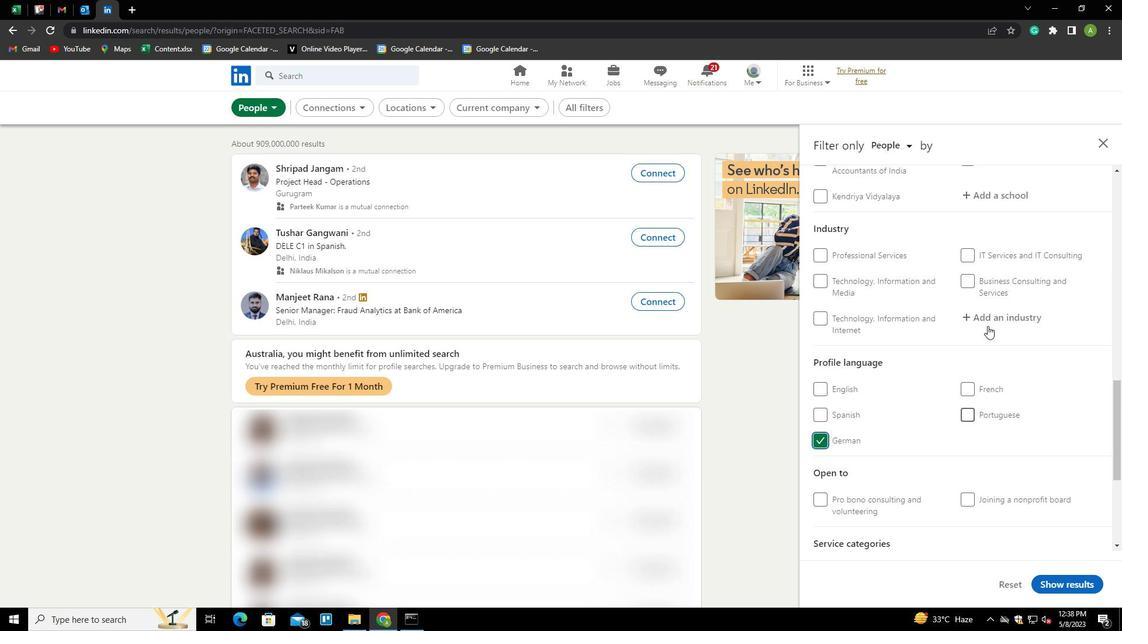 
Action: Mouse scrolled (988, 326) with delta (0, 0)
Screenshot: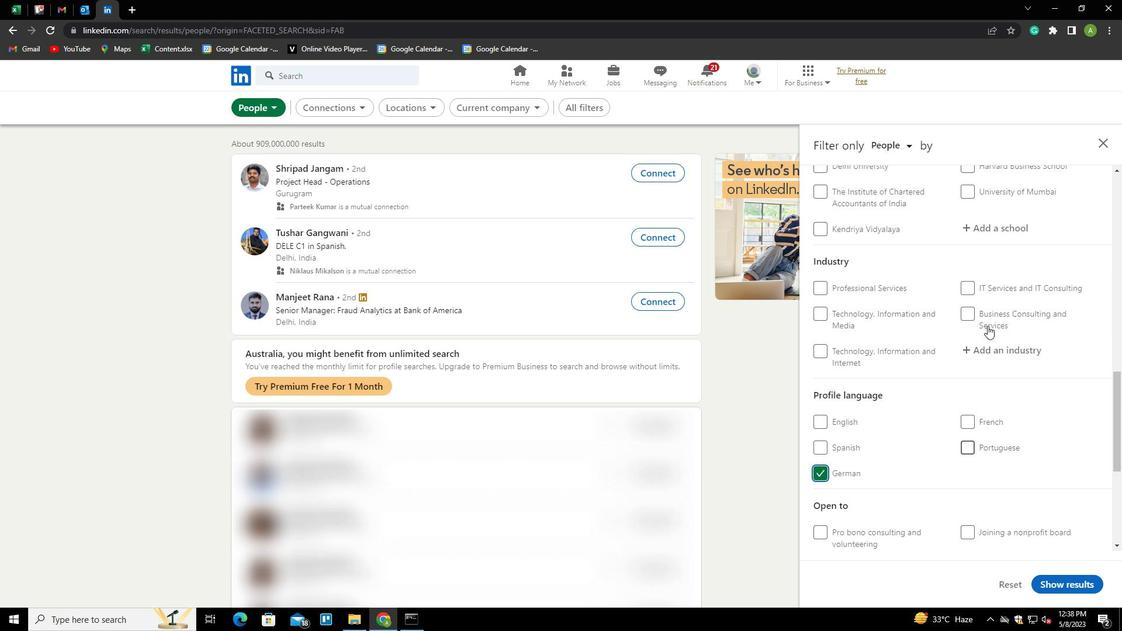 
Action: Mouse scrolled (988, 326) with delta (0, 0)
Screenshot: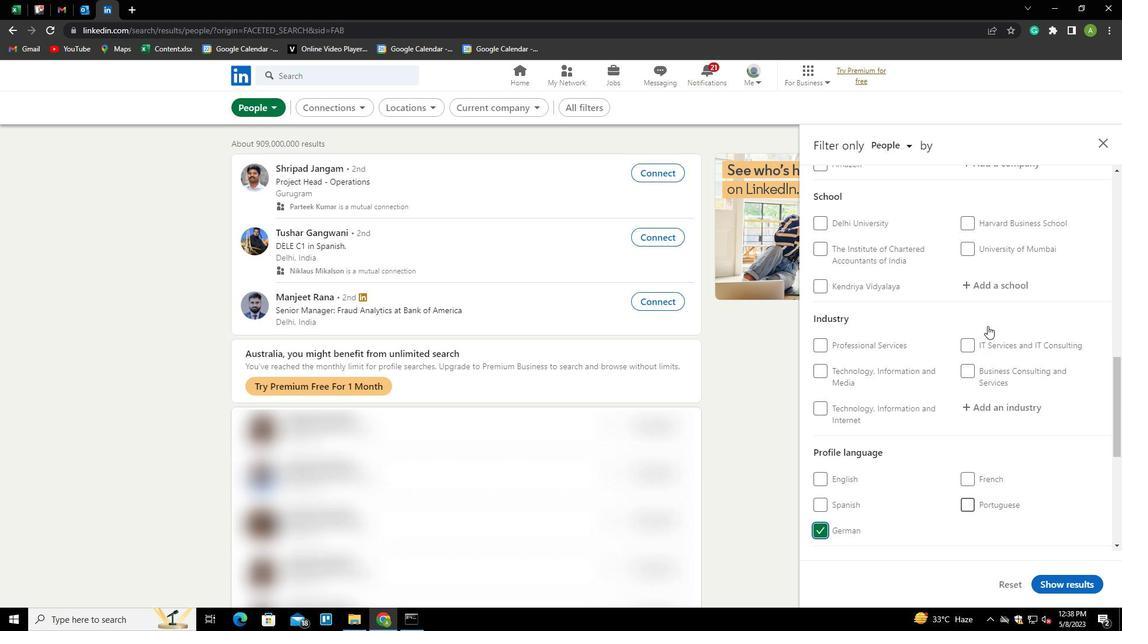 
Action: Mouse moved to (988, 326)
Screenshot: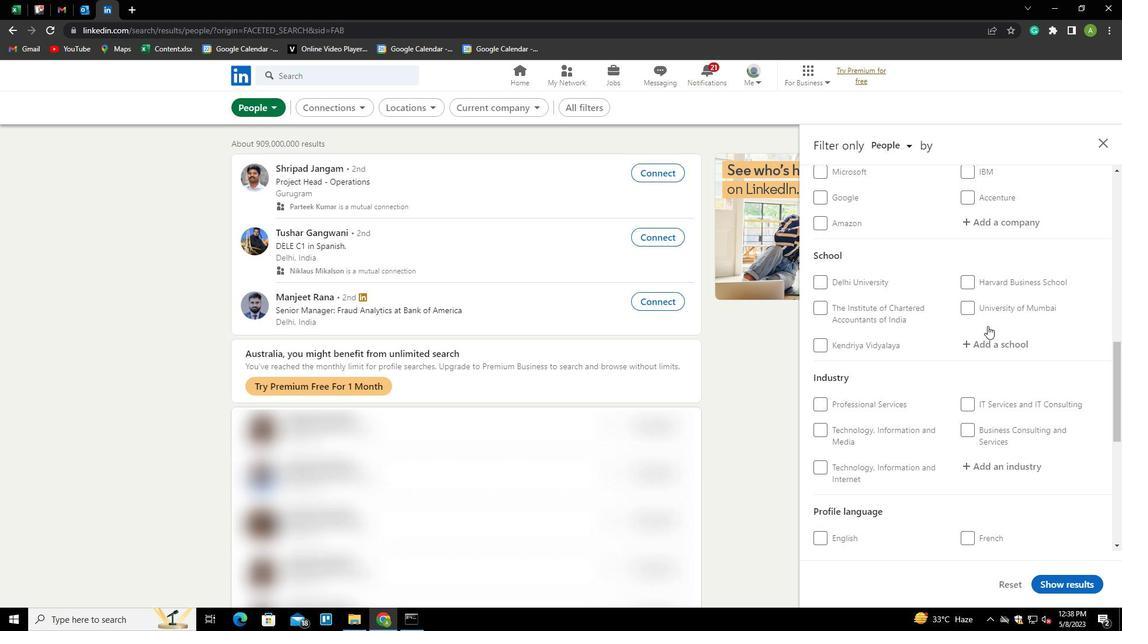 
Action: Mouse scrolled (988, 326) with delta (0, 0)
Screenshot: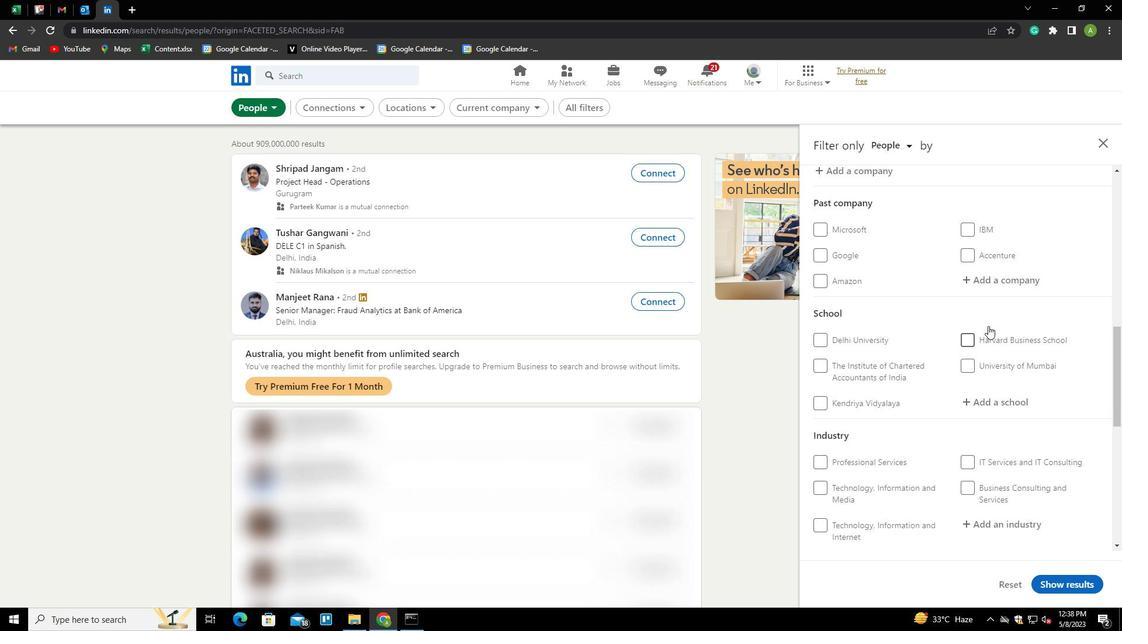 
Action: Mouse scrolled (988, 326) with delta (0, 0)
Screenshot: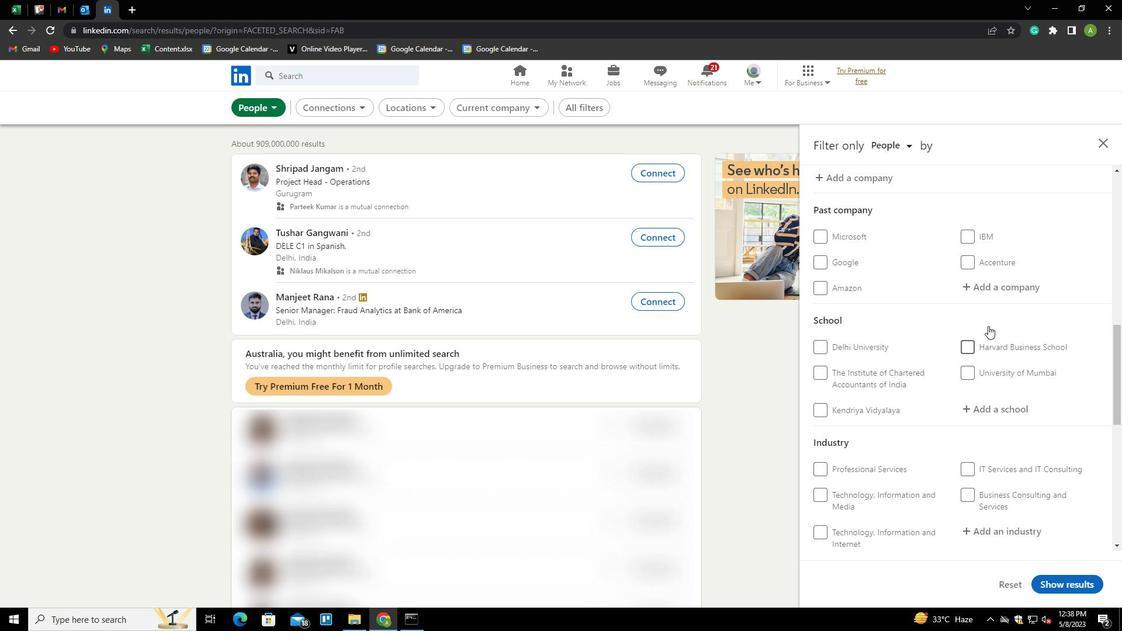 
Action: Mouse scrolled (988, 326) with delta (0, 0)
Screenshot: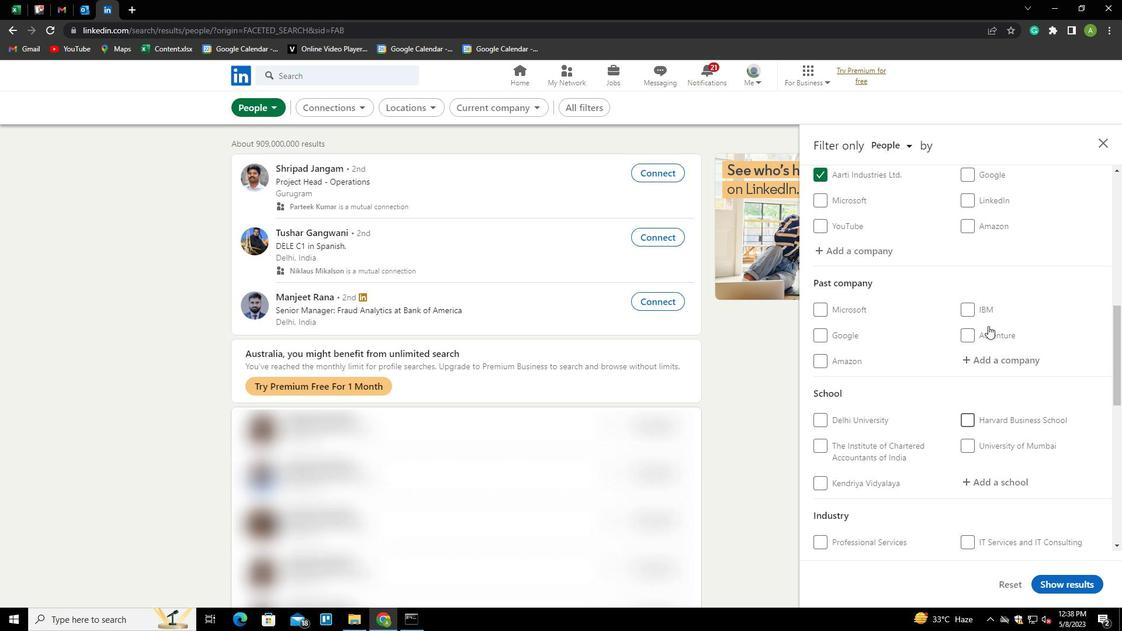 
Action: Mouse moved to (988, 325)
Screenshot: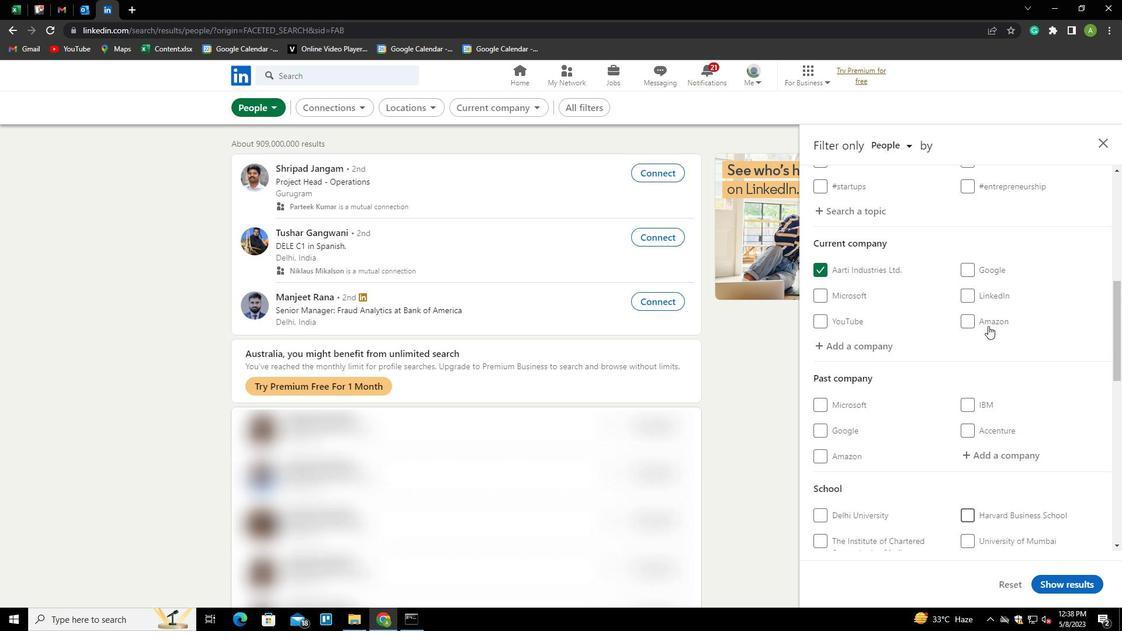 
Action: Mouse scrolled (988, 325) with delta (0, 0)
Screenshot: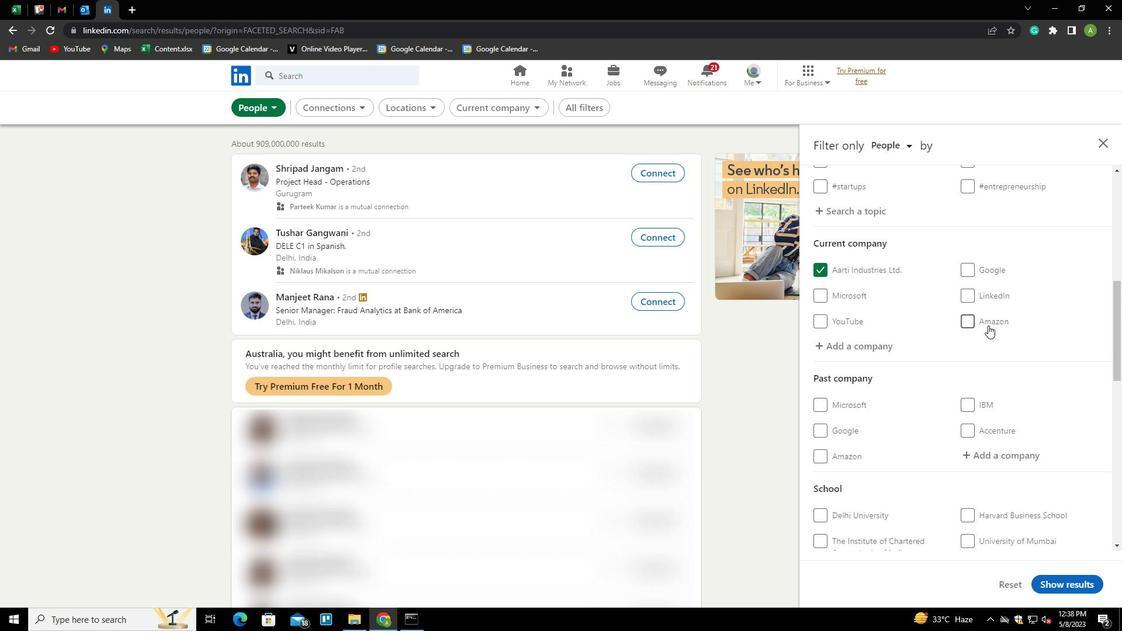 
Action: Mouse scrolled (988, 325) with delta (0, 0)
Screenshot: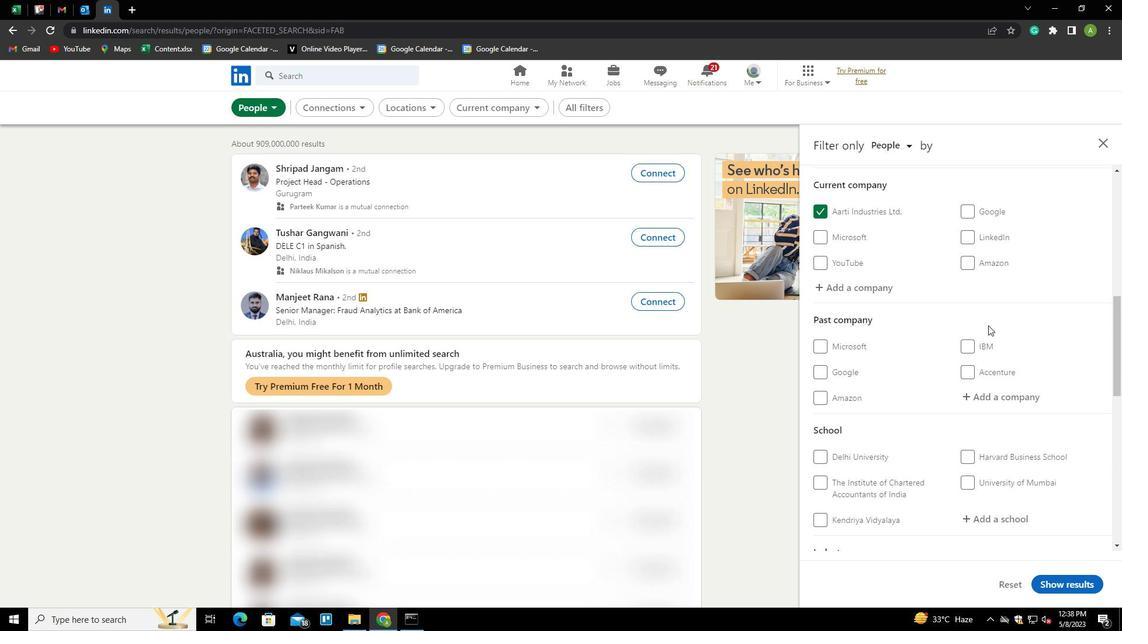 
Action: Mouse scrolled (988, 325) with delta (0, 0)
Screenshot: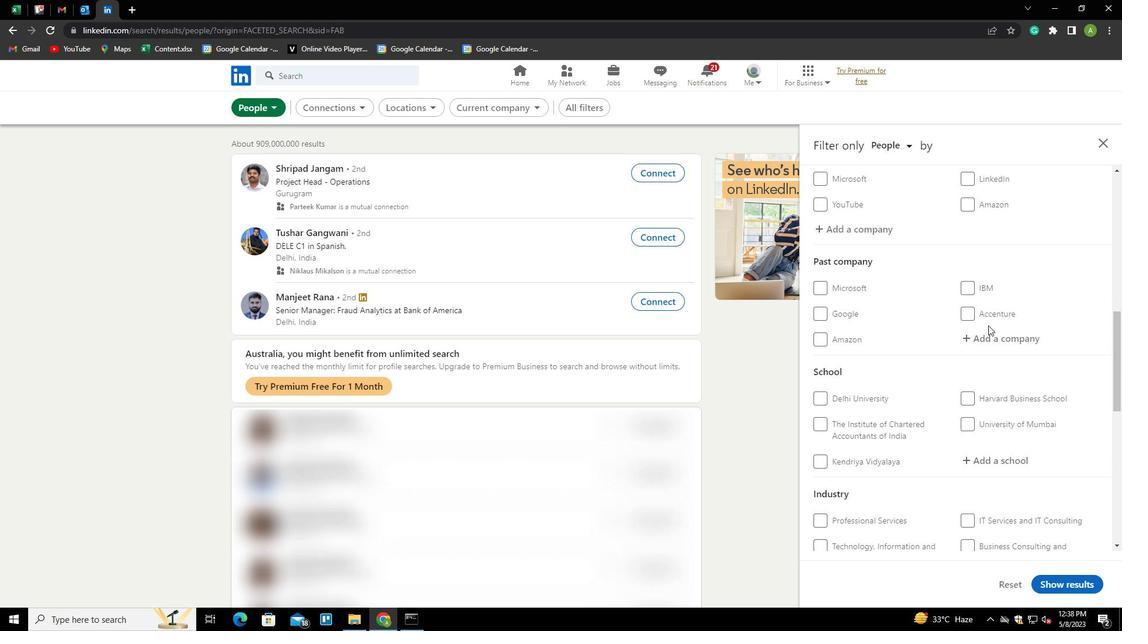 
Action: Mouse scrolled (988, 325) with delta (0, 0)
Screenshot: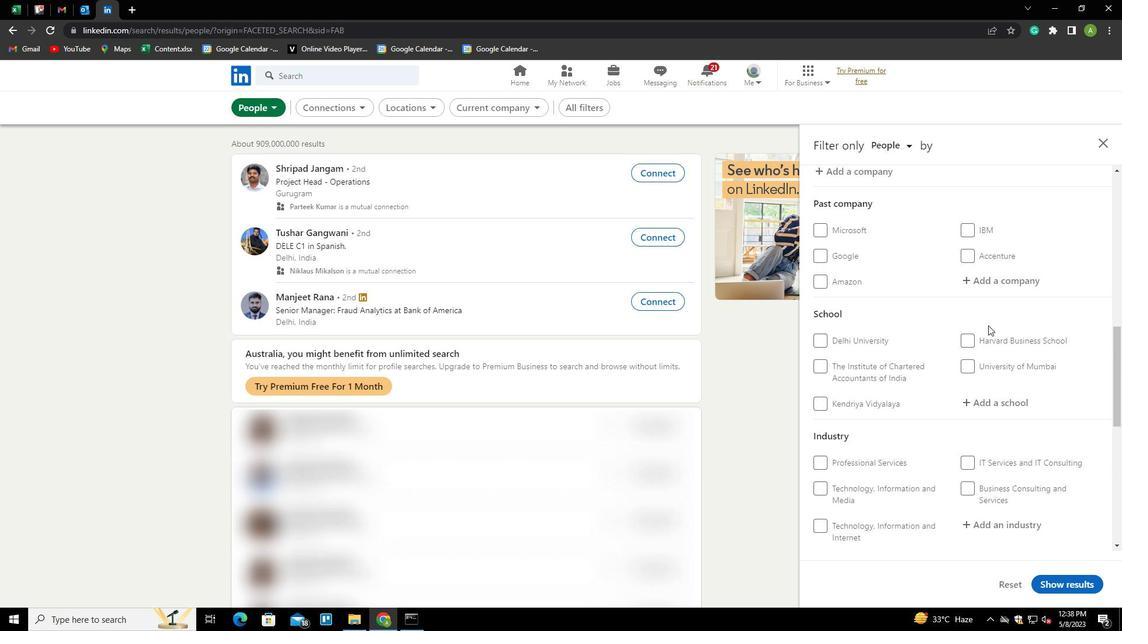 
Action: Mouse moved to (984, 340)
Screenshot: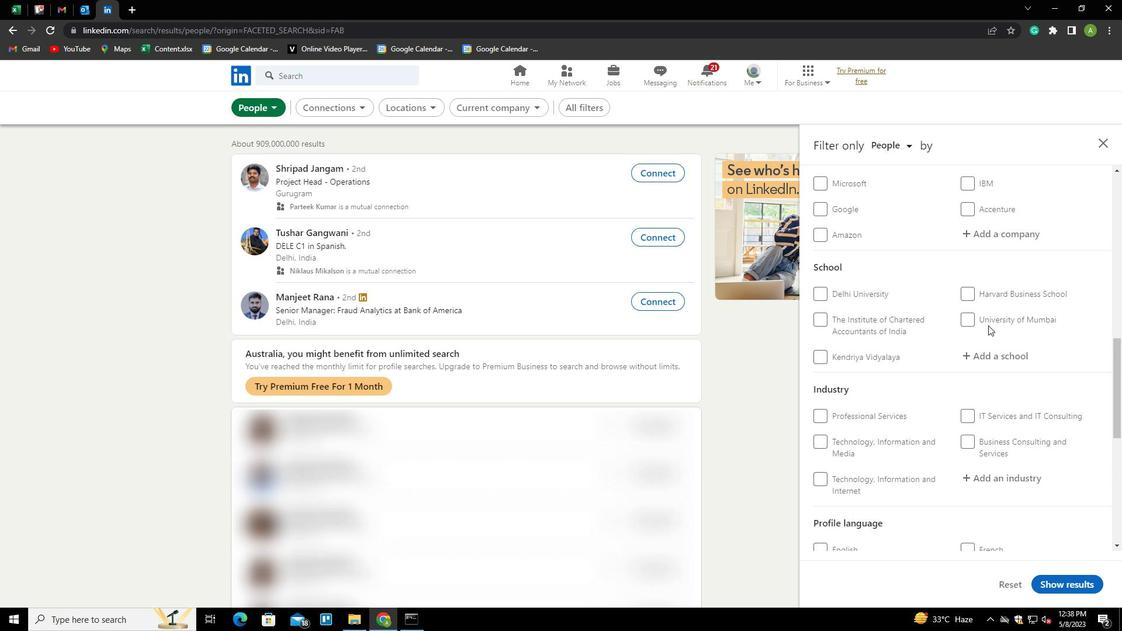 
Action: Mouse pressed left at (984, 340)
Screenshot: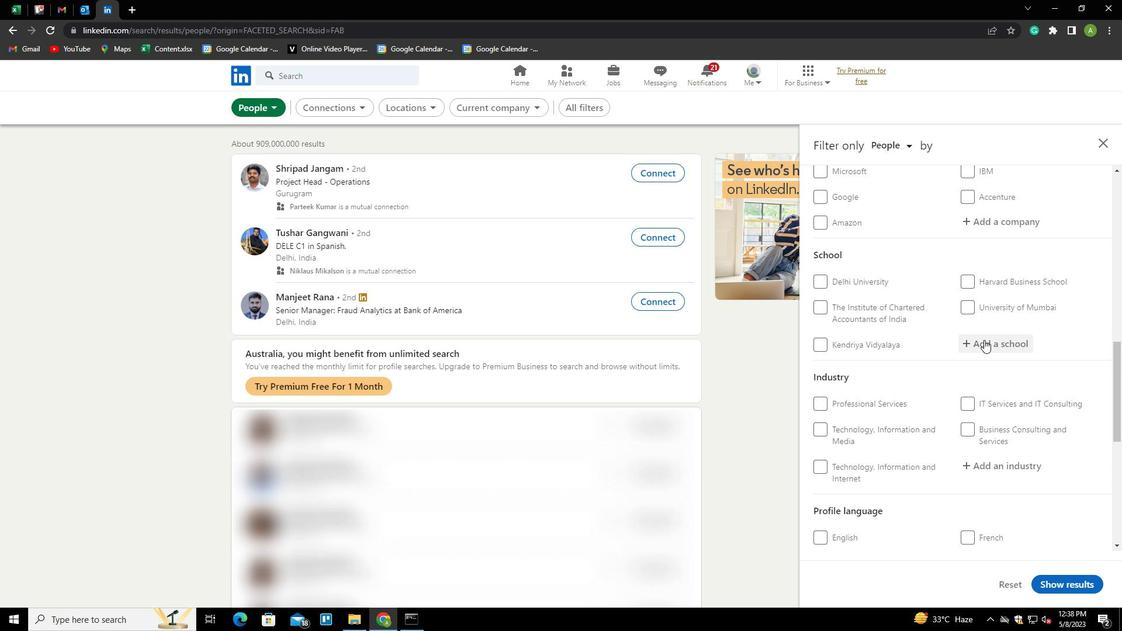 
Action: Key pressed <Key.shift><Key.shift><Key.shift><Key.shift><Key.shift>GEMS<Key.space>EDUCATION<Key.down><Key.enter>
Screenshot: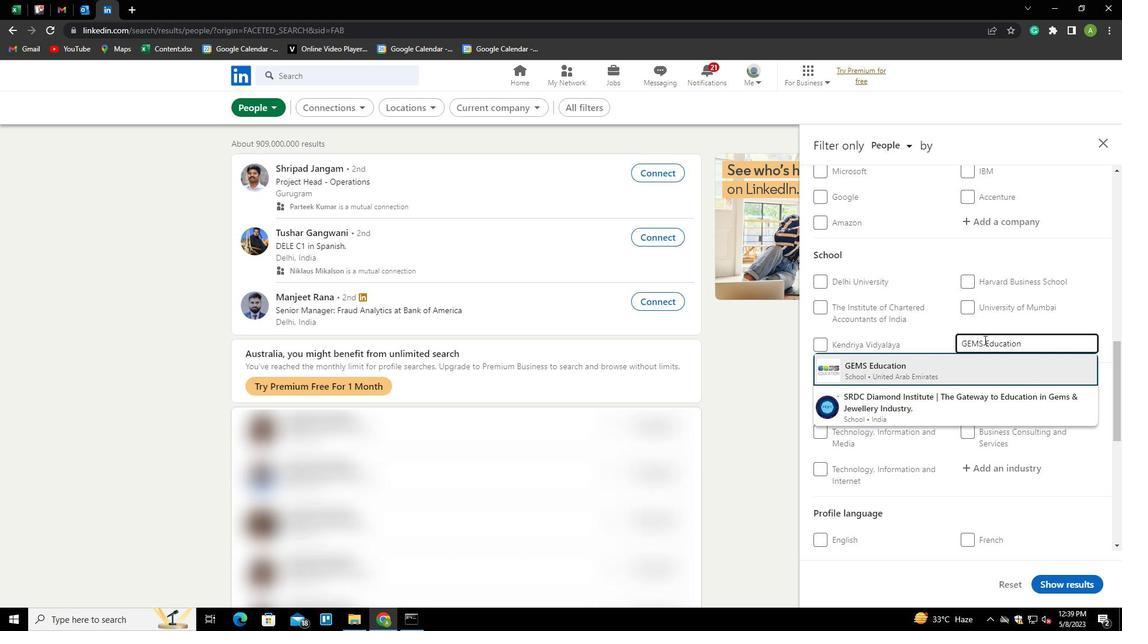 
Action: Mouse scrolled (984, 339) with delta (0, 0)
Screenshot: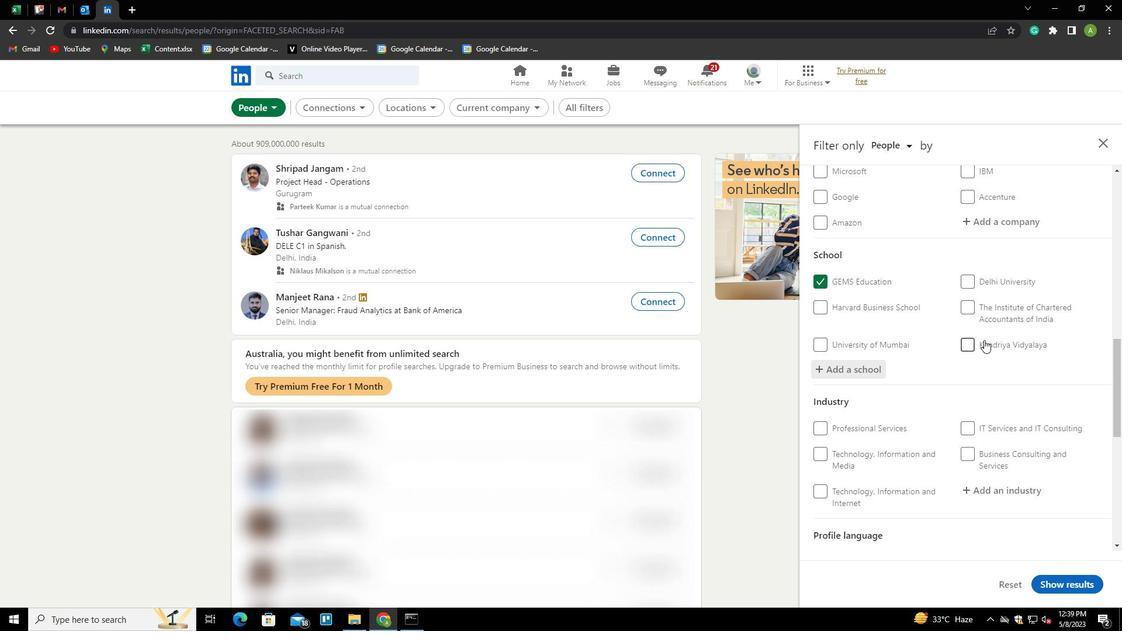 
Action: Mouse scrolled (984, 339) with delta (0, 0)
Screenshot: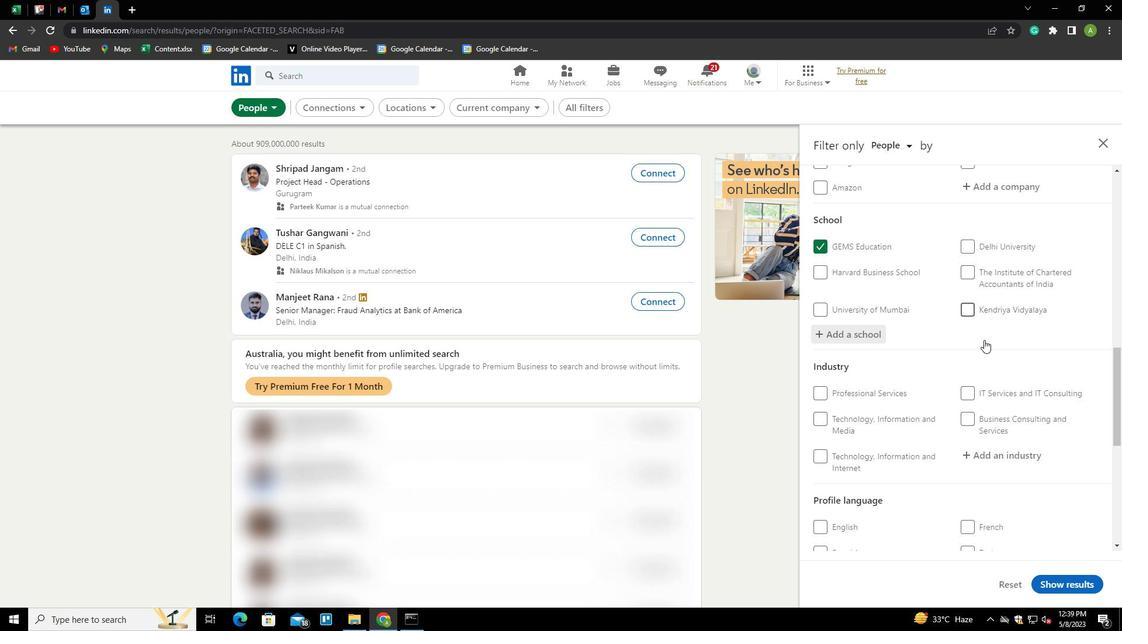 
Action: Mouse scrolled (984, 339) with delta (0, 0)
Screenshot: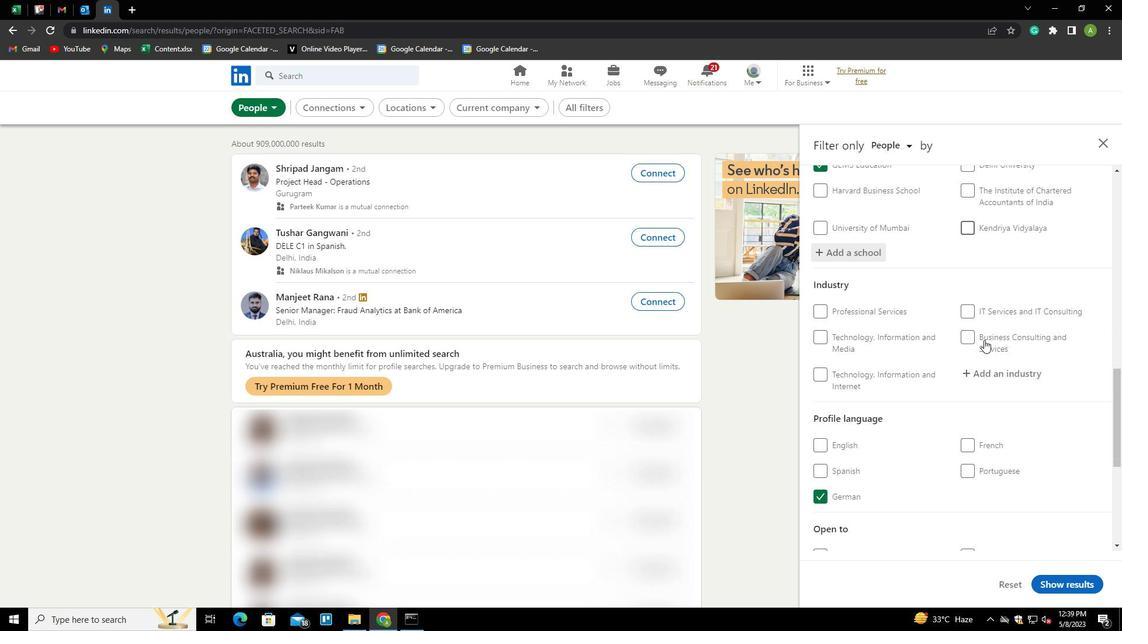 
Action: Mouse moved to (990, 318)
Screenshot: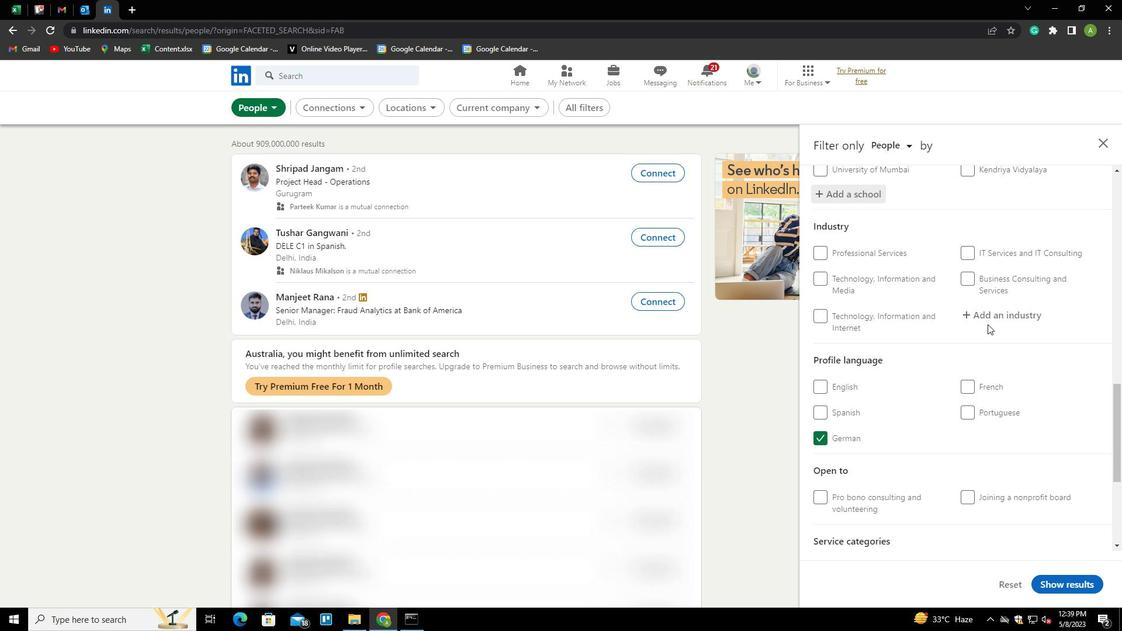 
Action: Mouse pressed left at (990, 318)
Screenshot: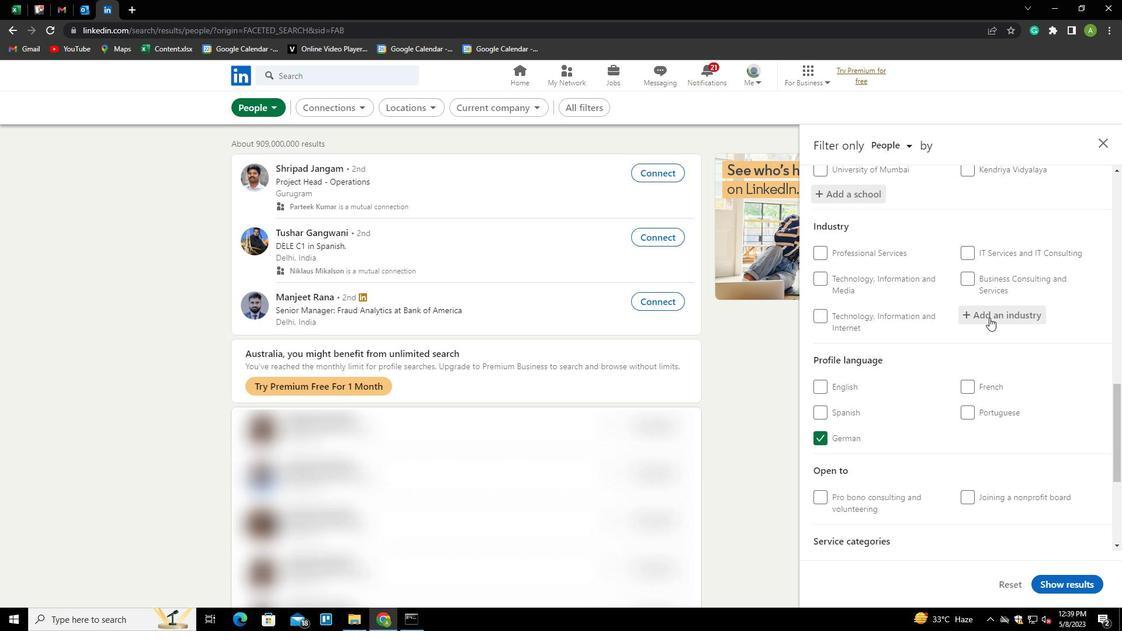 
Action: Mouse moved to (991, 316)
Screenshot: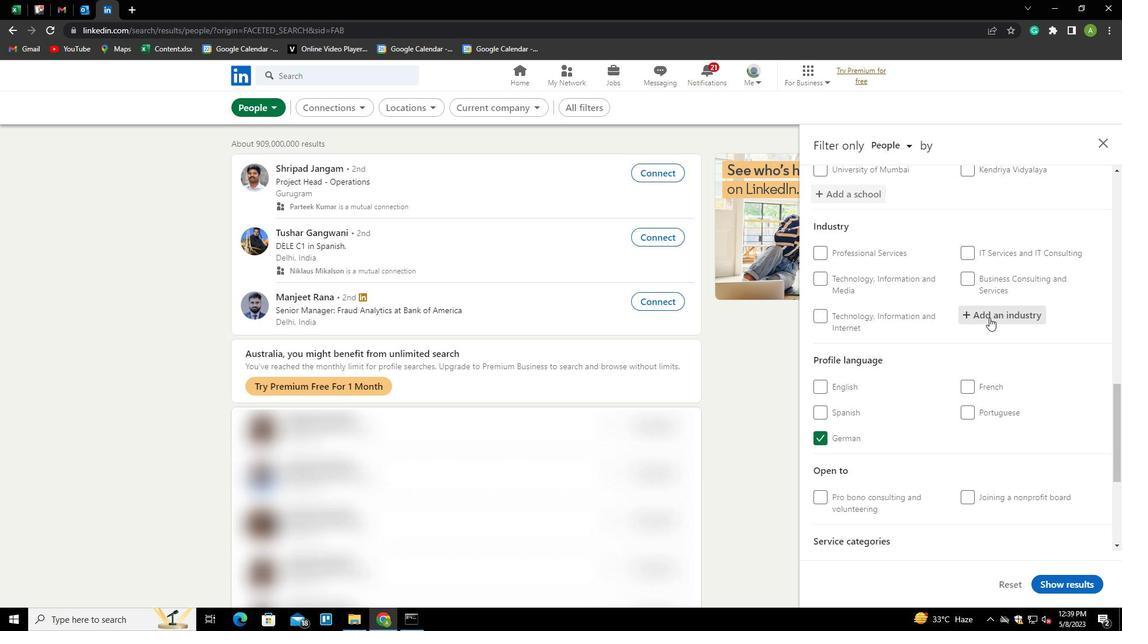 
Action: Key pressed <Key.shift>HOSPITALS<Key.down><Key.down><Key.enter>
Screenshot: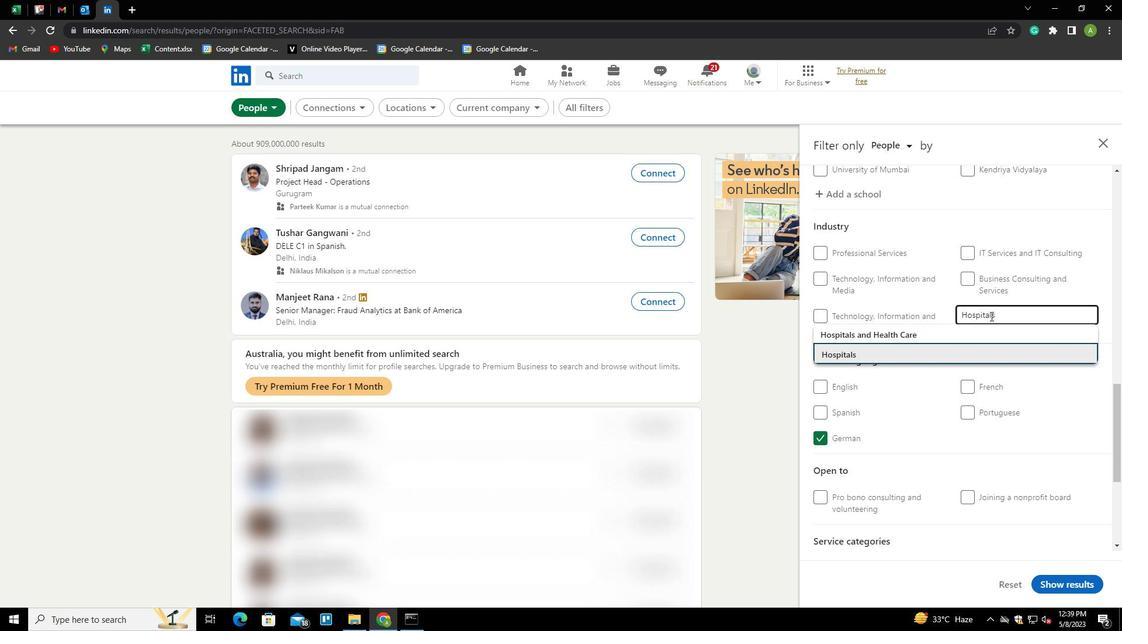 
Action: Mouse scrolled (991, 315) with delta (0, 0)
Screenshot: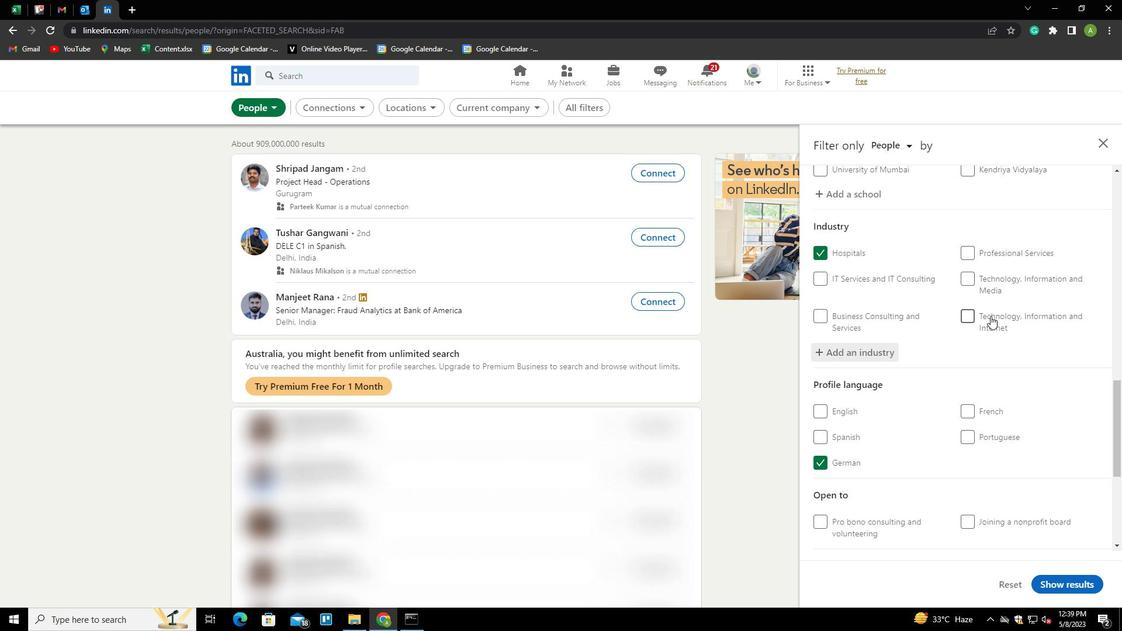 
Action: Mouse scrolled (991, 315) with delta (0, 0)
Screenshot: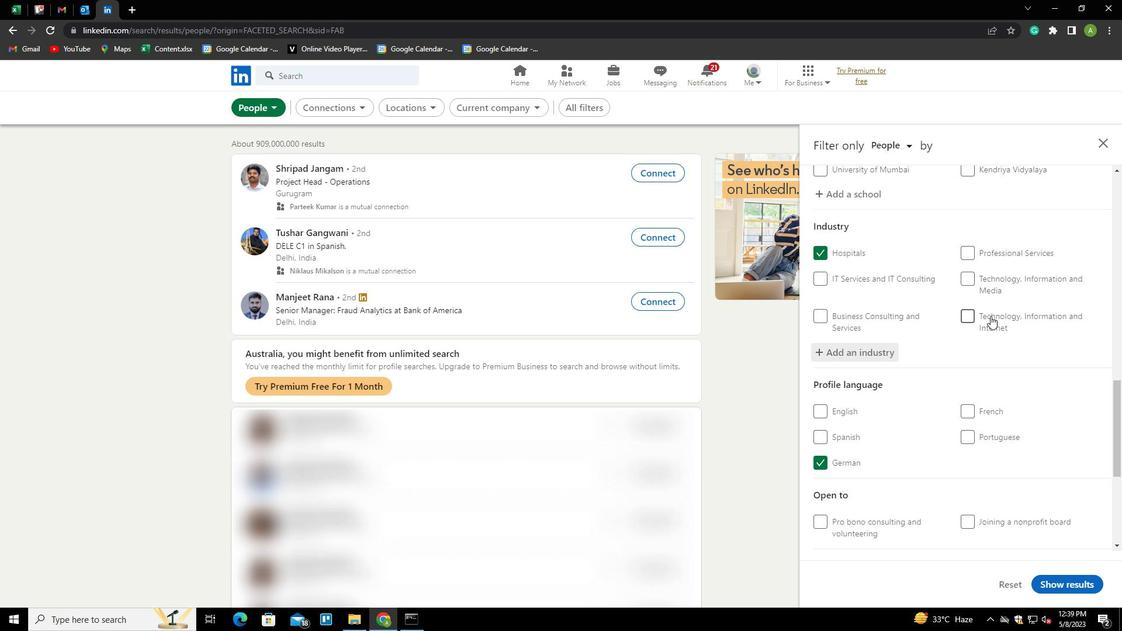 
Action: Mouse scrolled (991, 315) with delta (0, 0)
Screenshot: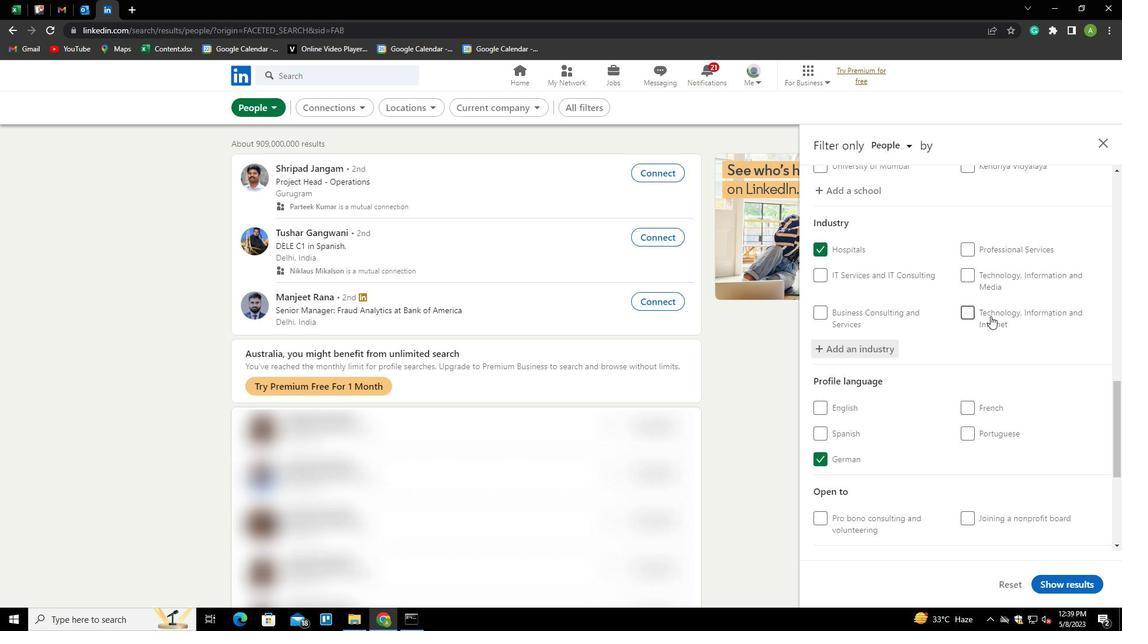 
Action: Mouse scrolled (991, 315) with delta (0, 0)
Screenshot: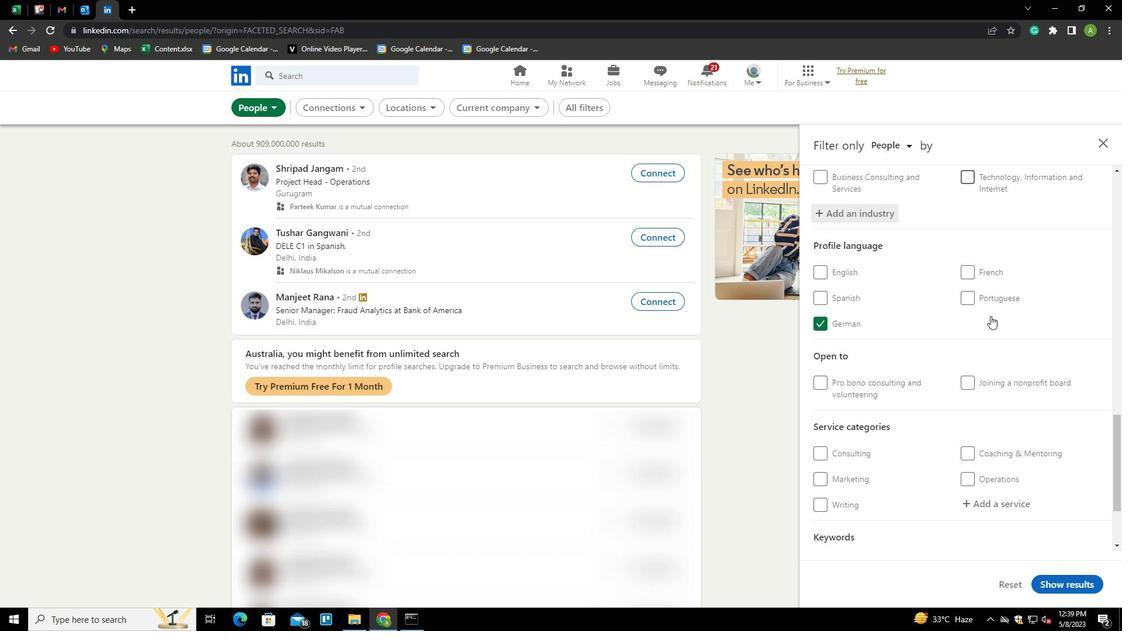 
Action: Mouse scrolled (991, 315) with delta (0, 0)
Screenshot: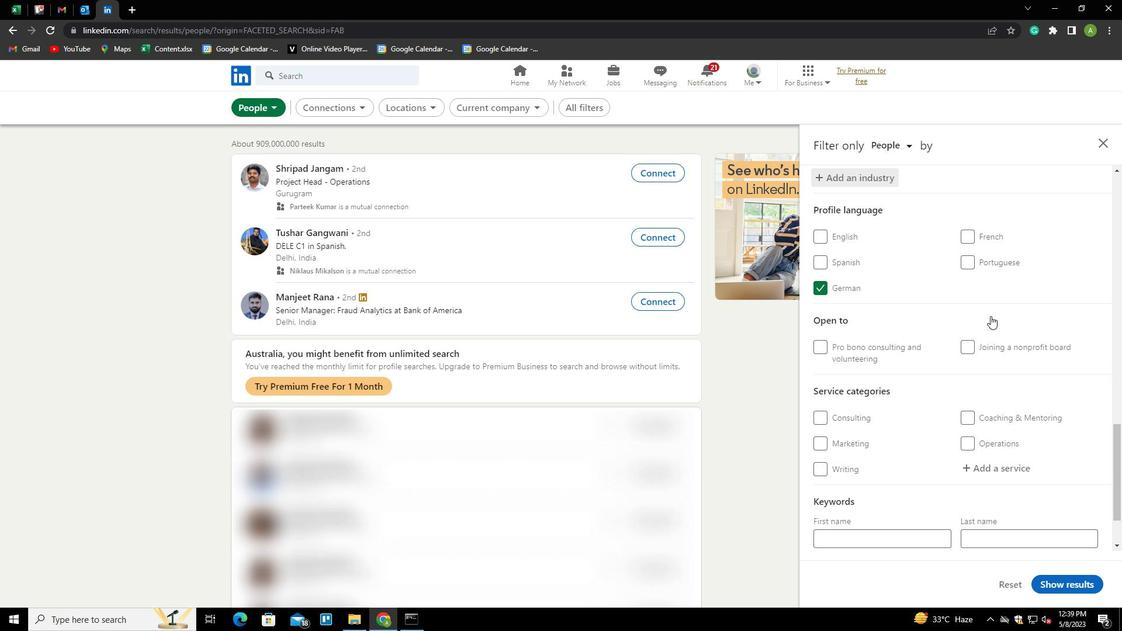 
Action: Mouse moved to (1004, 391)
Screenshot: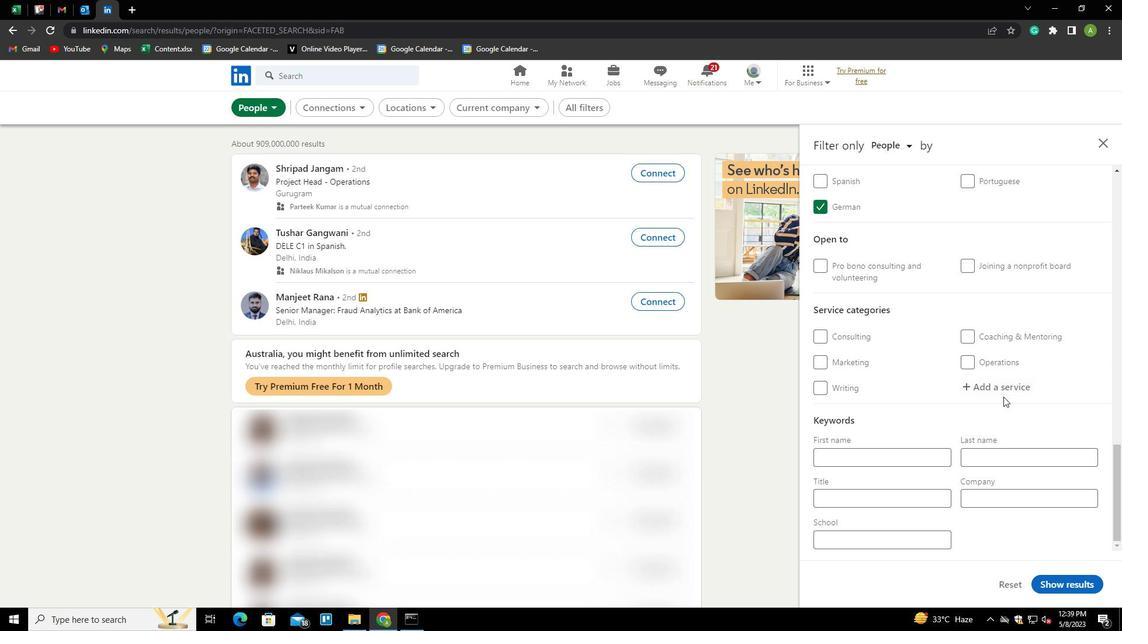 
Action: Mouse pressed left at (1004, 391)
Screenshot: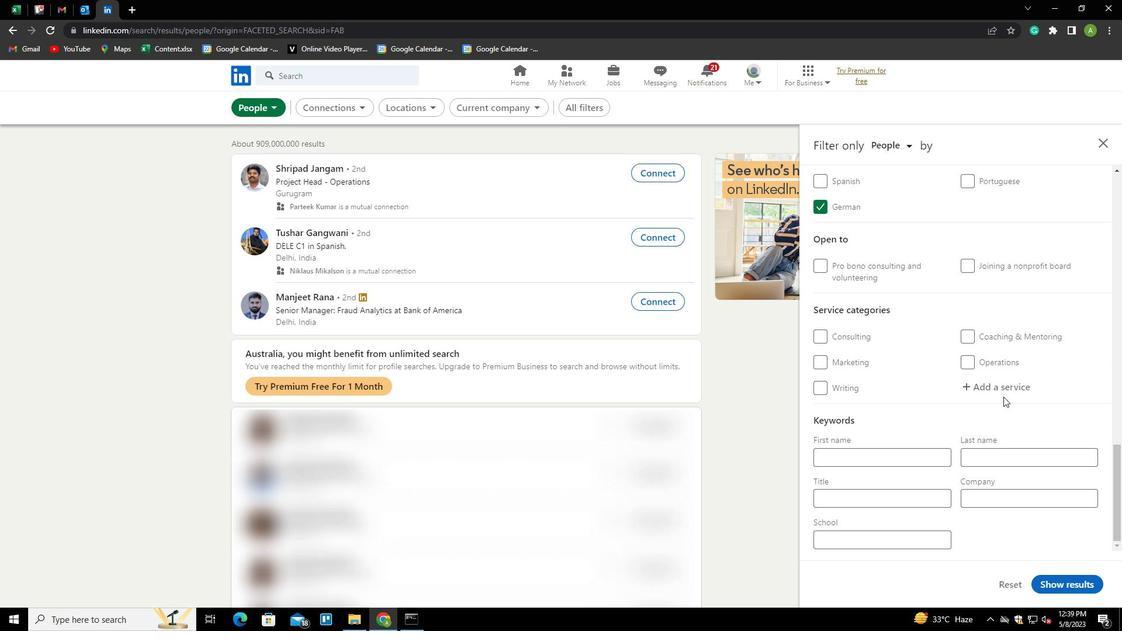 
Action: Mouse moved to (1002, 391)
Screenshot: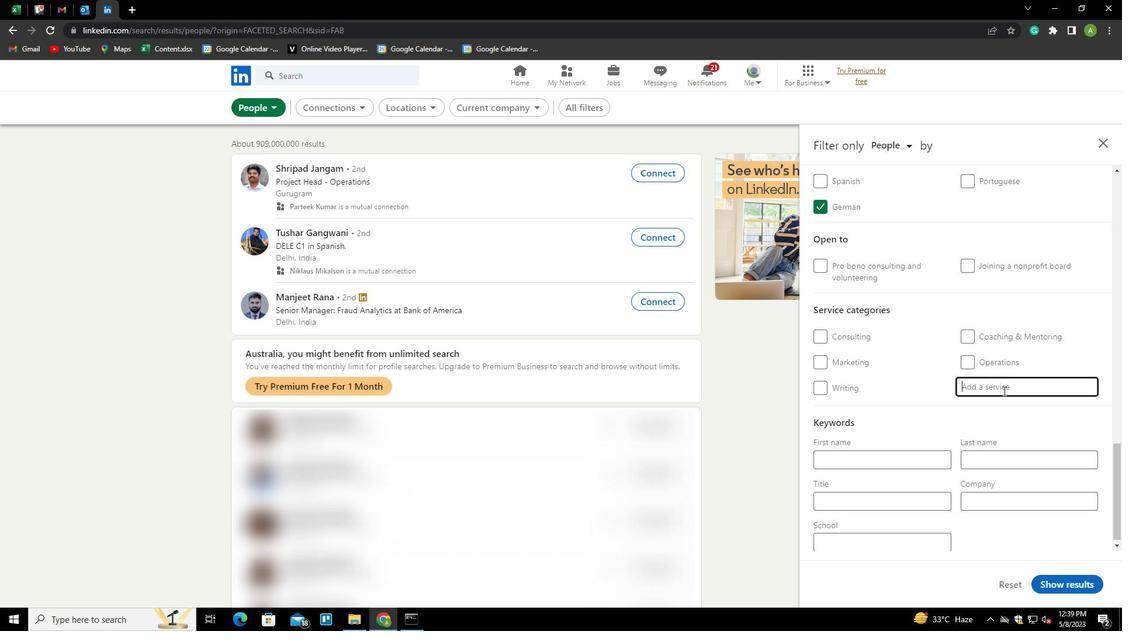 
Action: Key pressed <Key.shift><Key.shift><Key.shift><Key.shift><Key.shift>ASSISTANCE<Key.space><Key.backspace><Key.shift>ADCER<Key.backspace><Key.backspace><Key.backspace>VERTISING
Screenshot: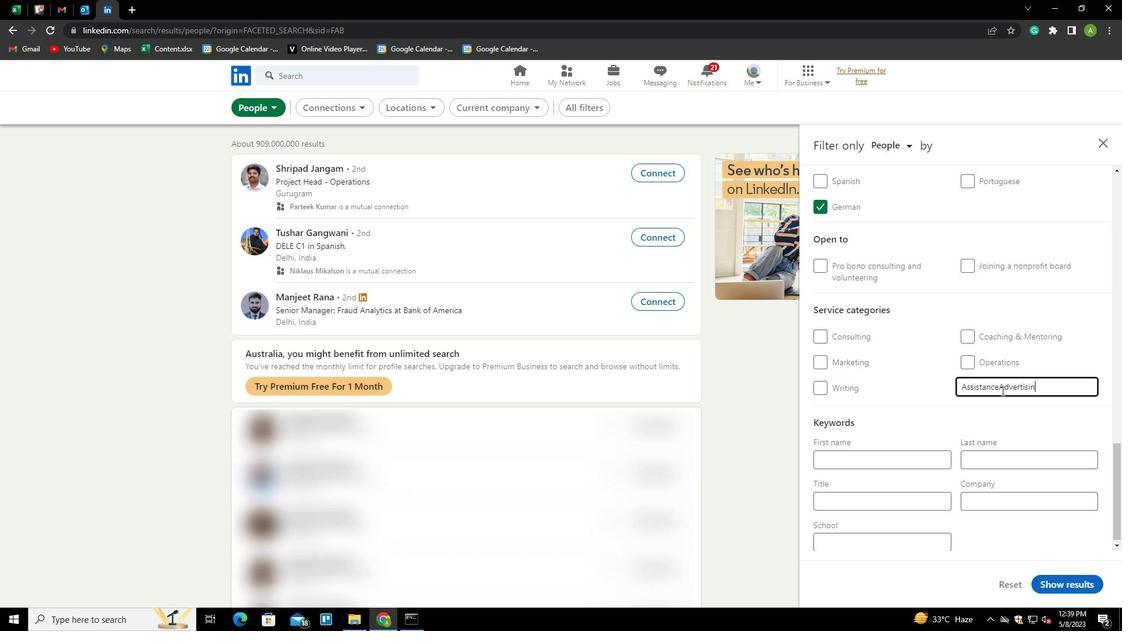 
Action: Mouse moved to (992, 418)
Screenshot: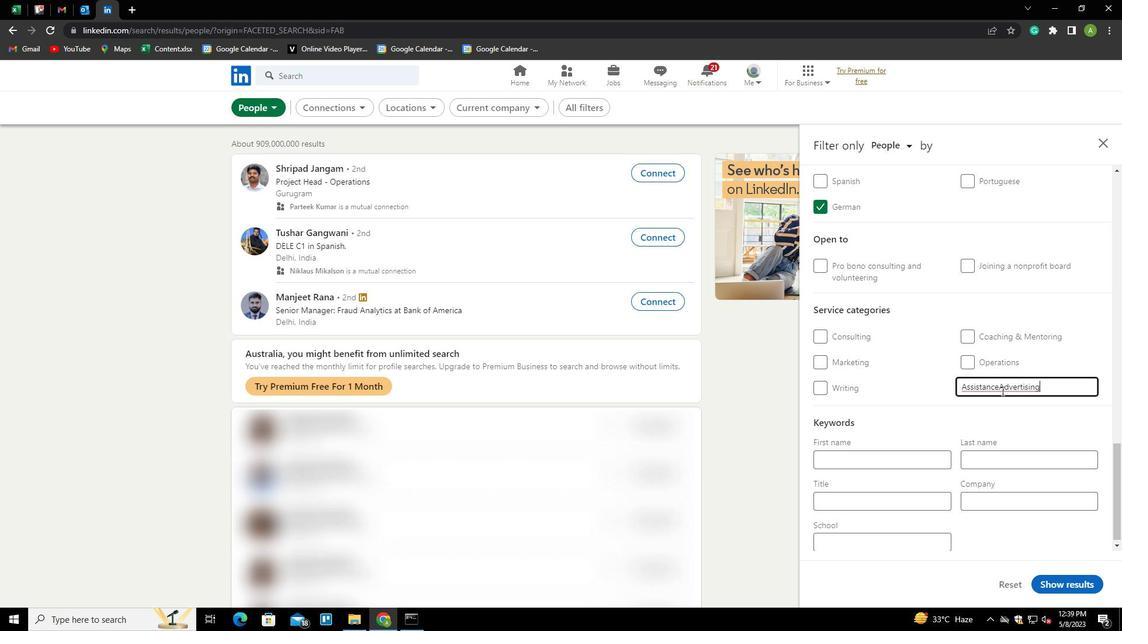 
Action: Mouse pressed left at (992, 418)
Screenshot: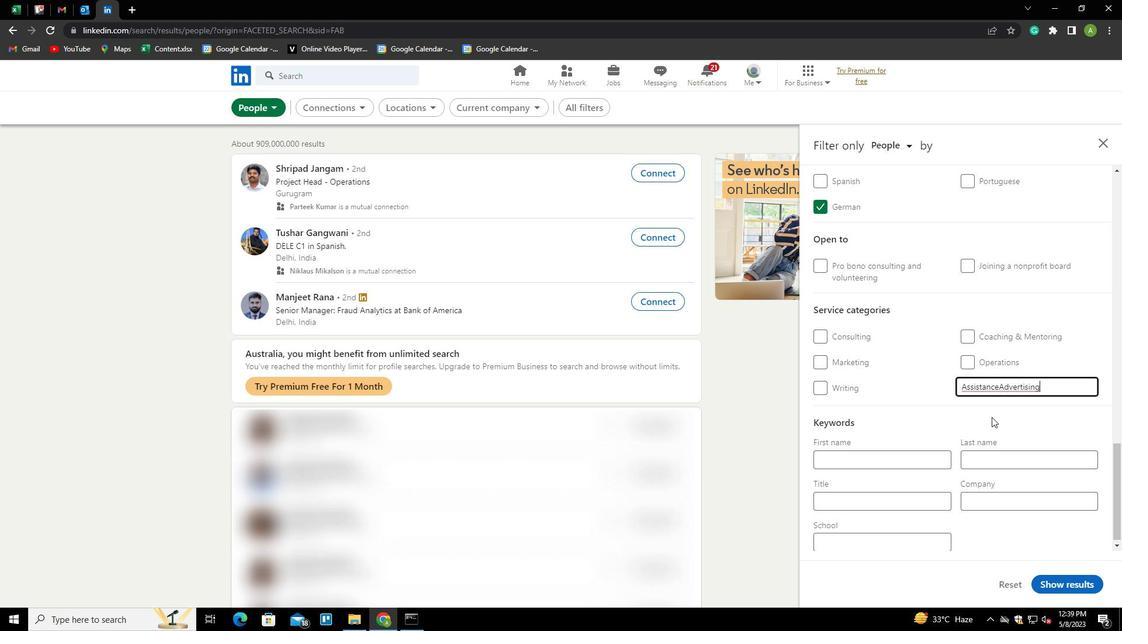 
Action: Mouse scrolled (992, 417) with delta (0, 0)
Screenshot: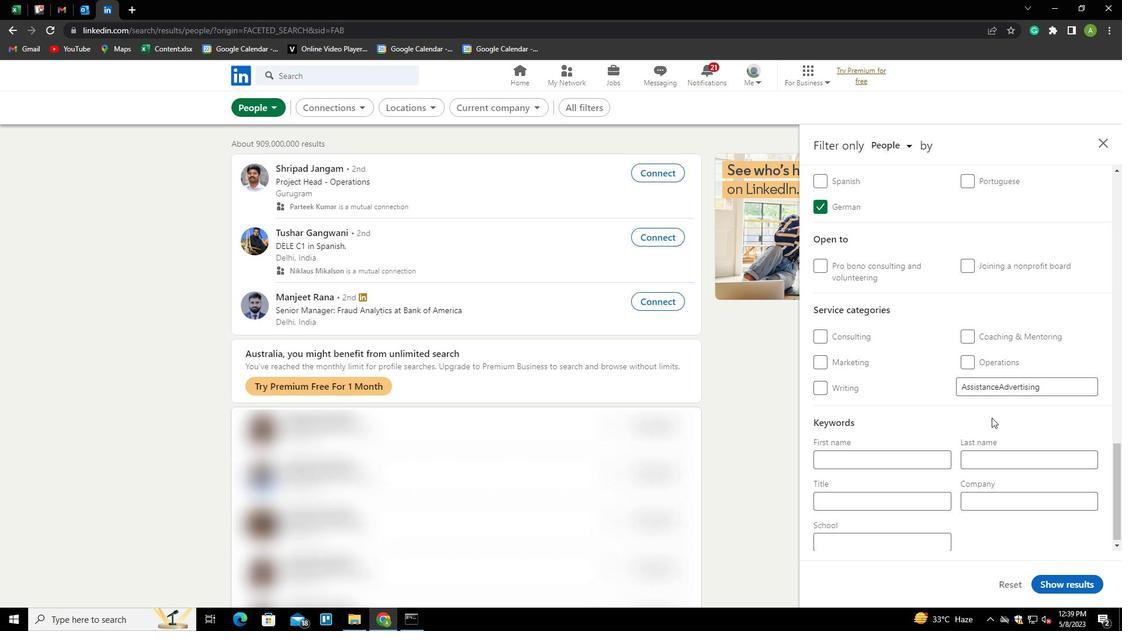 
Action: Mouse scrolled (992, 417) with delta (0, 0)
Screenshot: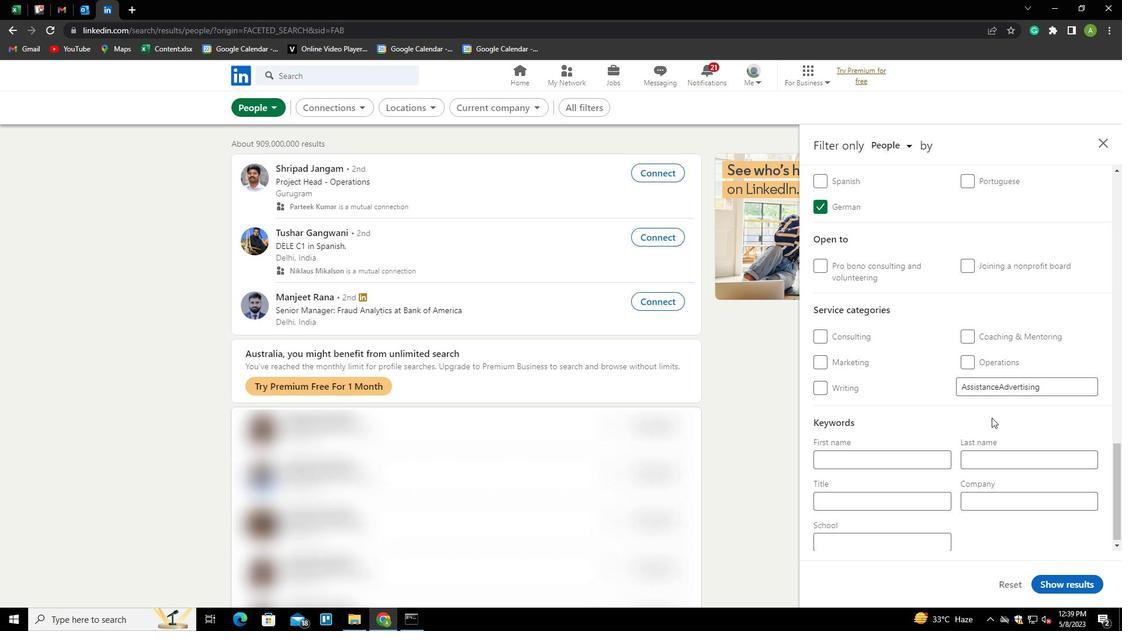 
Action: Mouse scrolled (992, 417) with delta (0, 0)
Screenshot: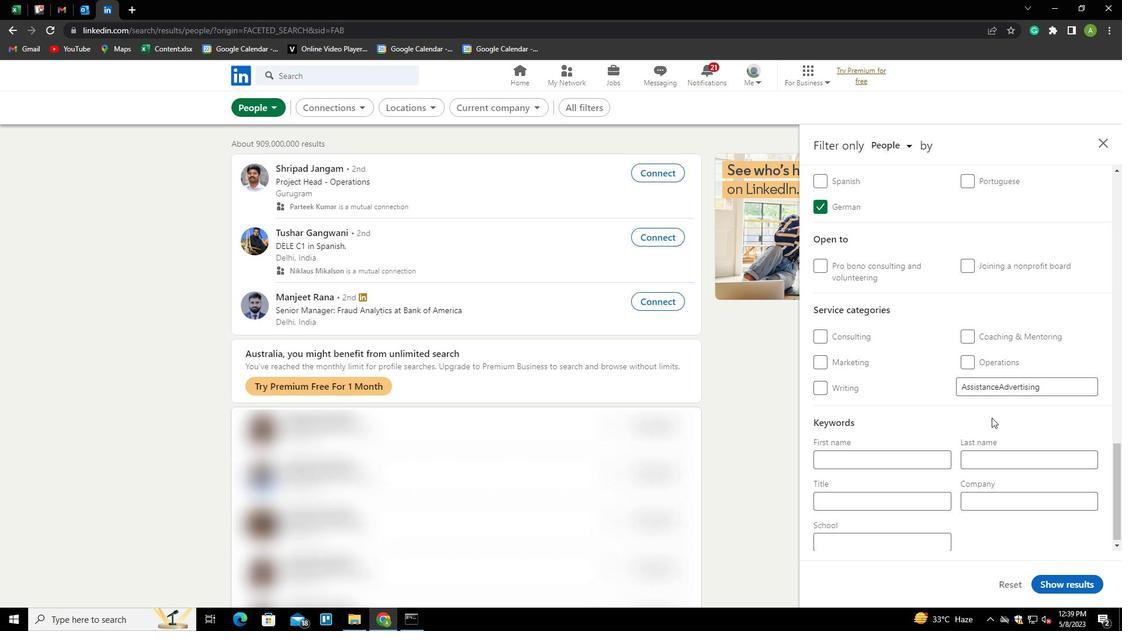 
Action: Mouse scrolled (992, 417) with delta (0, 0)
Screenshot: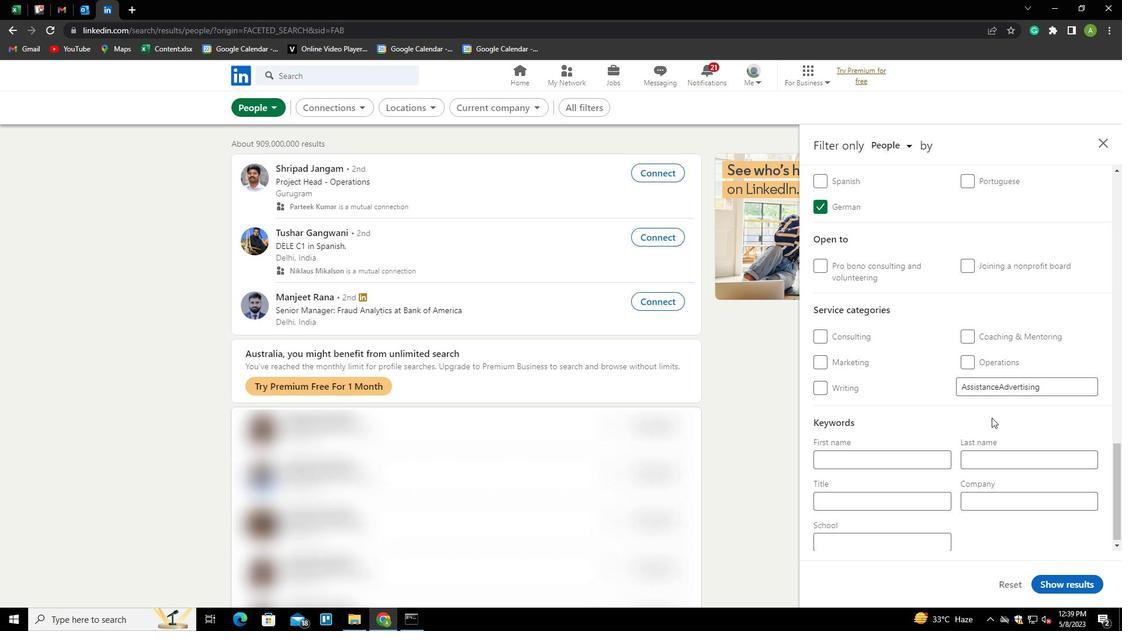 
Action: Mouse scrolled (992, 417) with delta (0, 0)
Screenshot: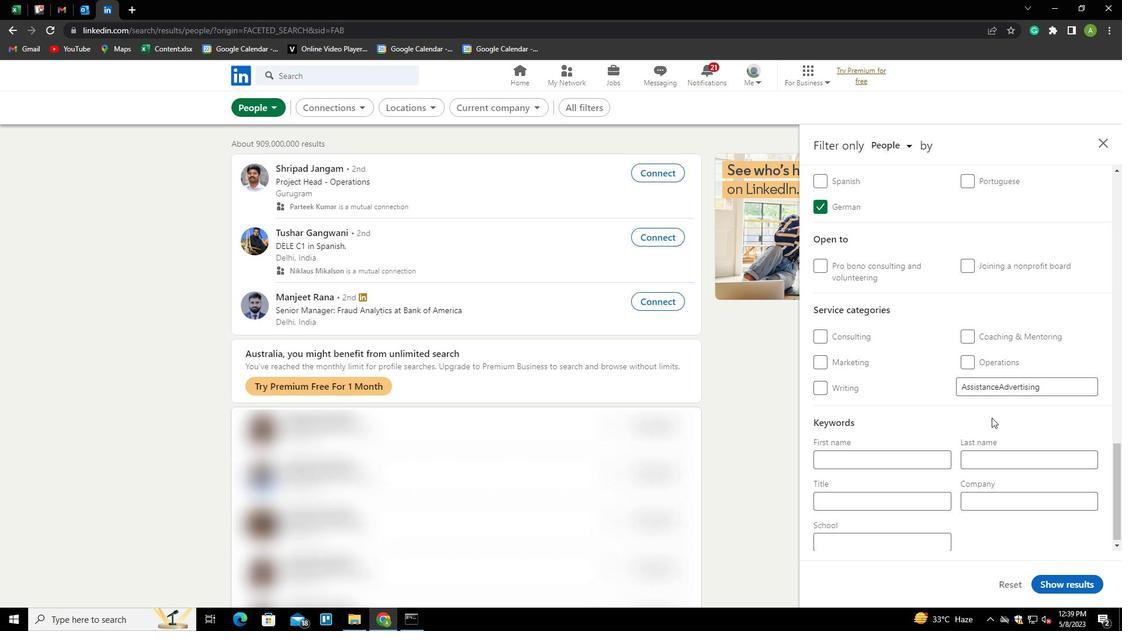 
Action: Mouse moved to (906, 494)
Screenshot: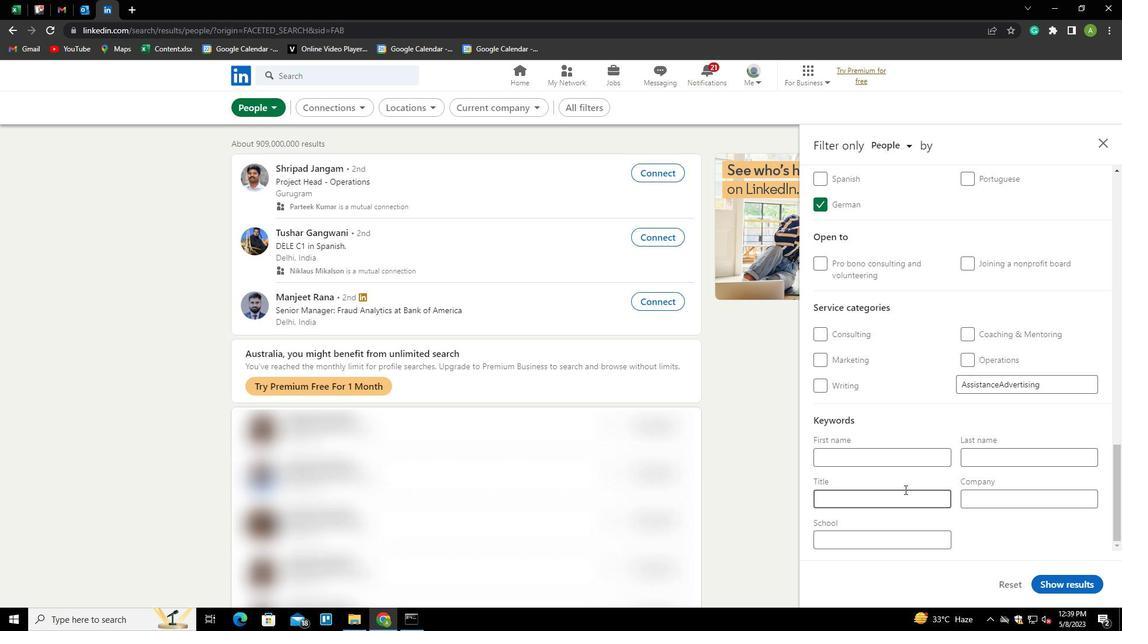 
Action: Mouse pressed left at (906, 494)
Screenshot: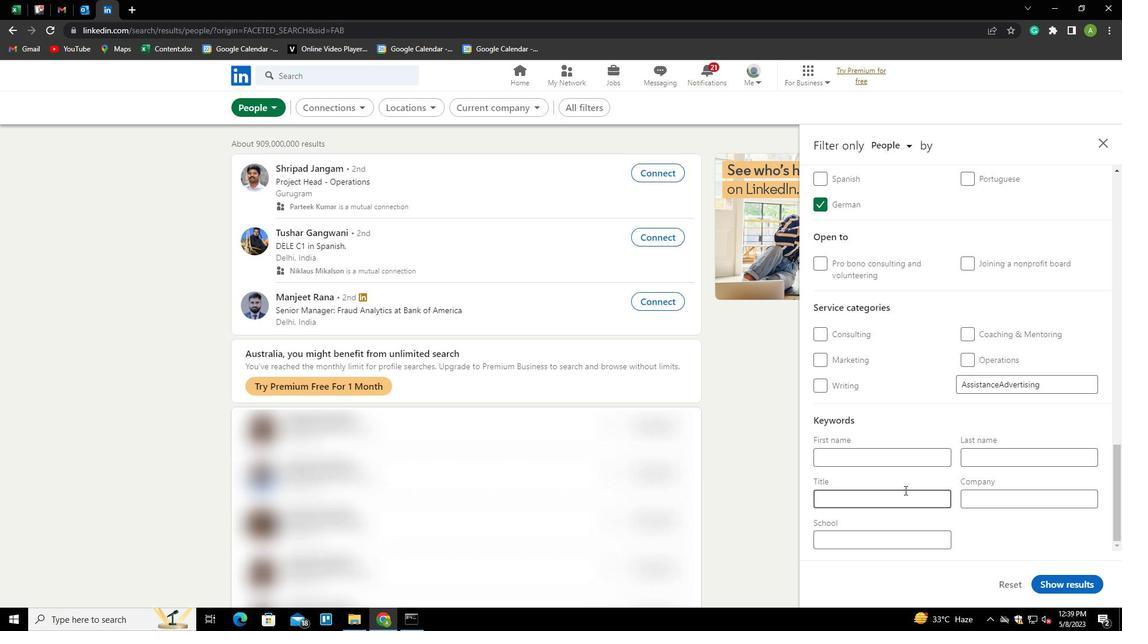 
Action: Mouse moved to (907, 494)
Screenshot: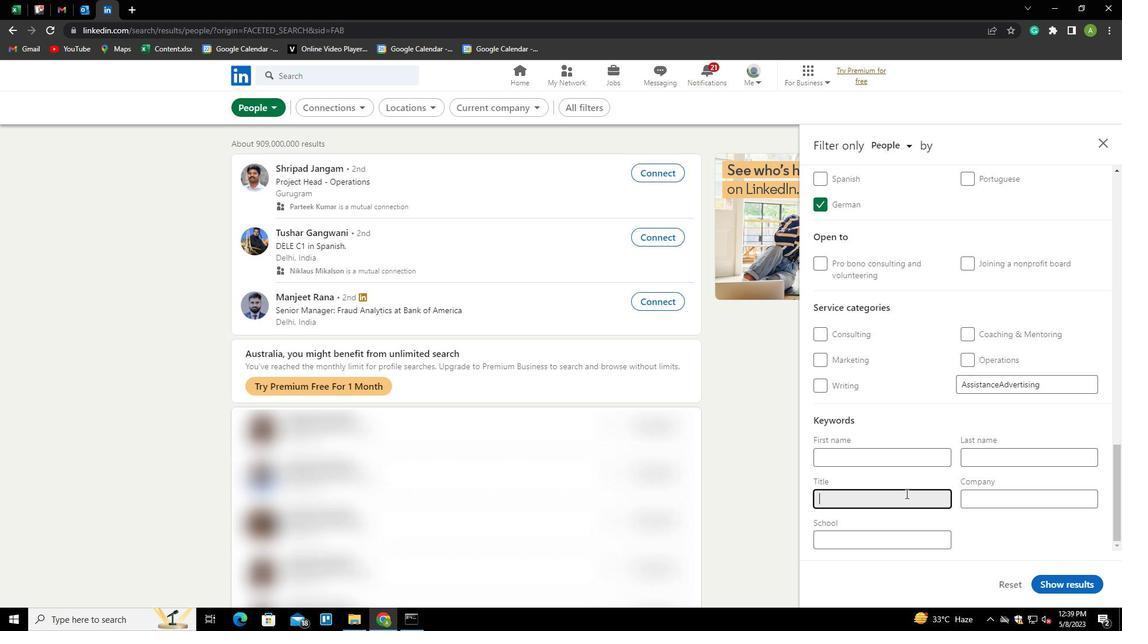 
Action: Key pressed <Key.shift><Key.shift><Key.shift><Key.shift><Key.shift><Key.shift><Key.shift>CK<Key.backspace>LIENT<Key.space><Key.shift>SERVICE<Key.space><Key.shift>SPECIALIST
Screenshot: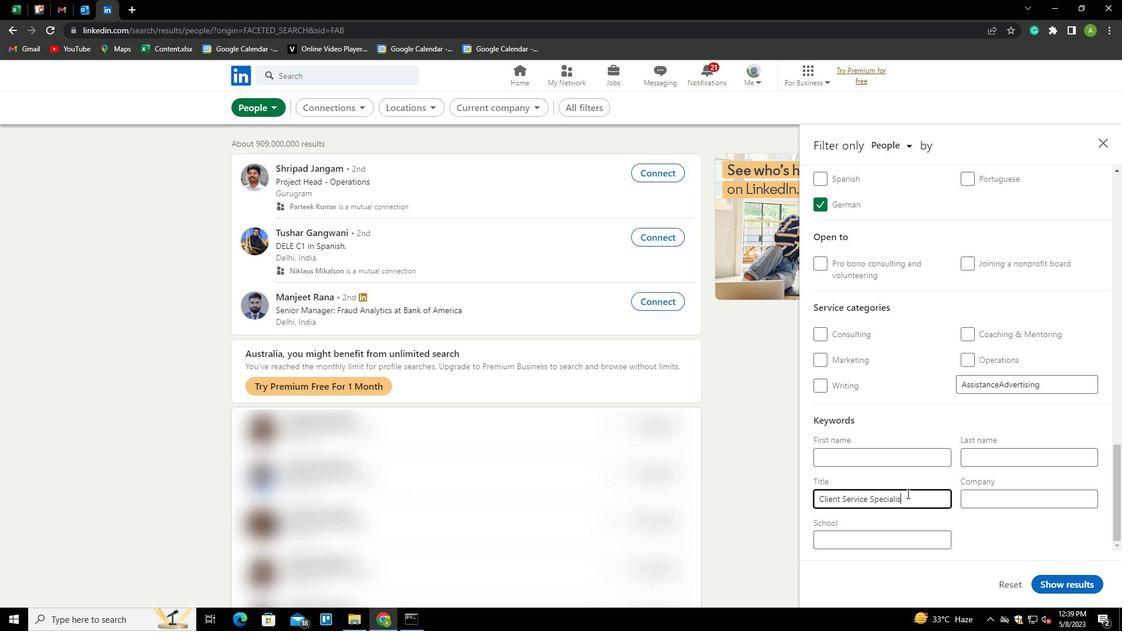
Action: Mouse moved to (1038, 538)
Screenshot: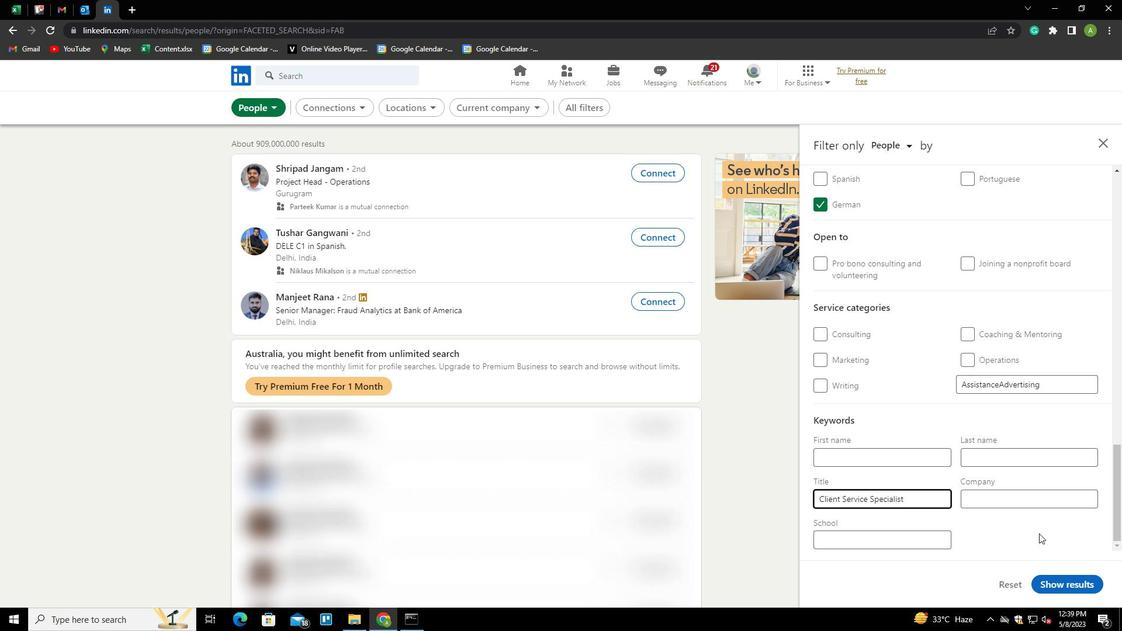 
Action: Mouse pressed left at (1038, 538)
Screenshot: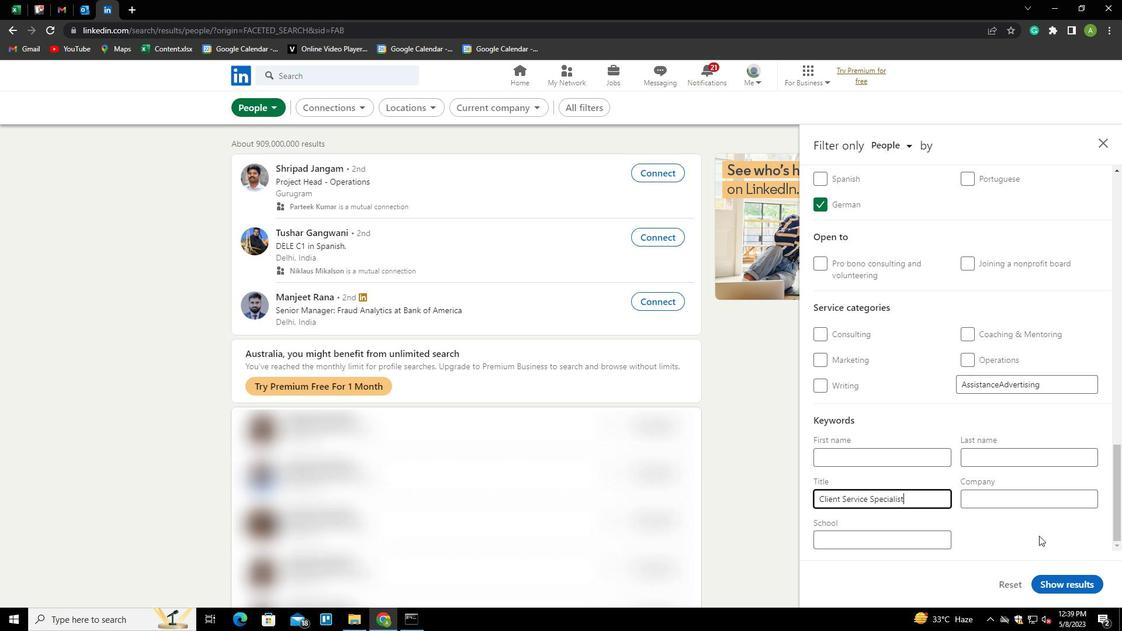 
Action: Mouse moved to (1067, 580)
Screenshot: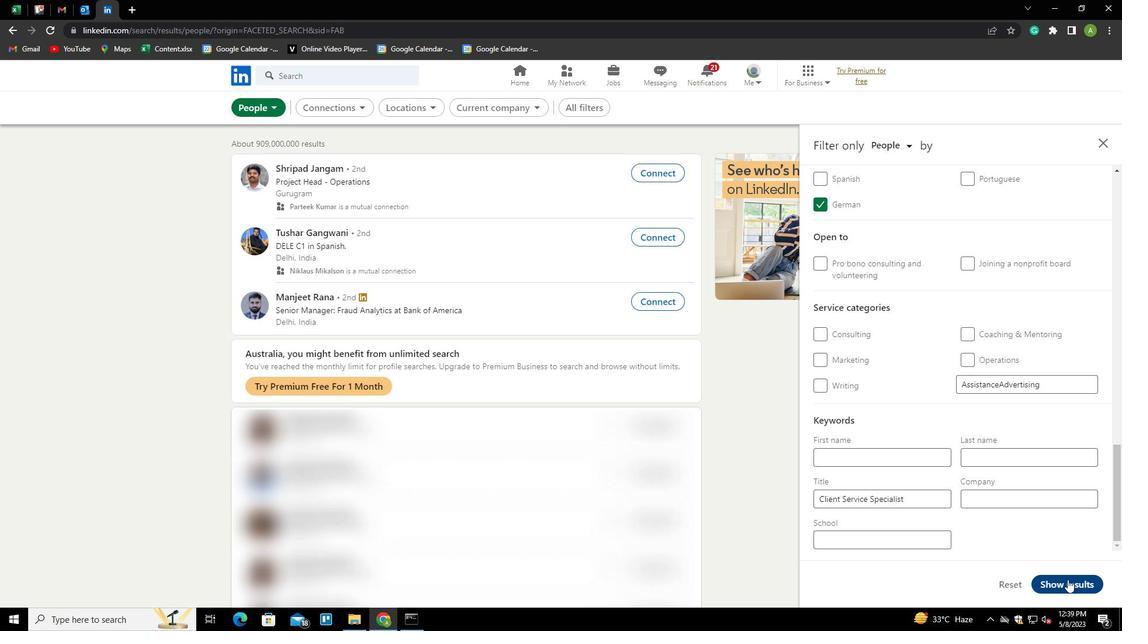 
Action: Mouse pressed left at (1067, 580)
Screenshot: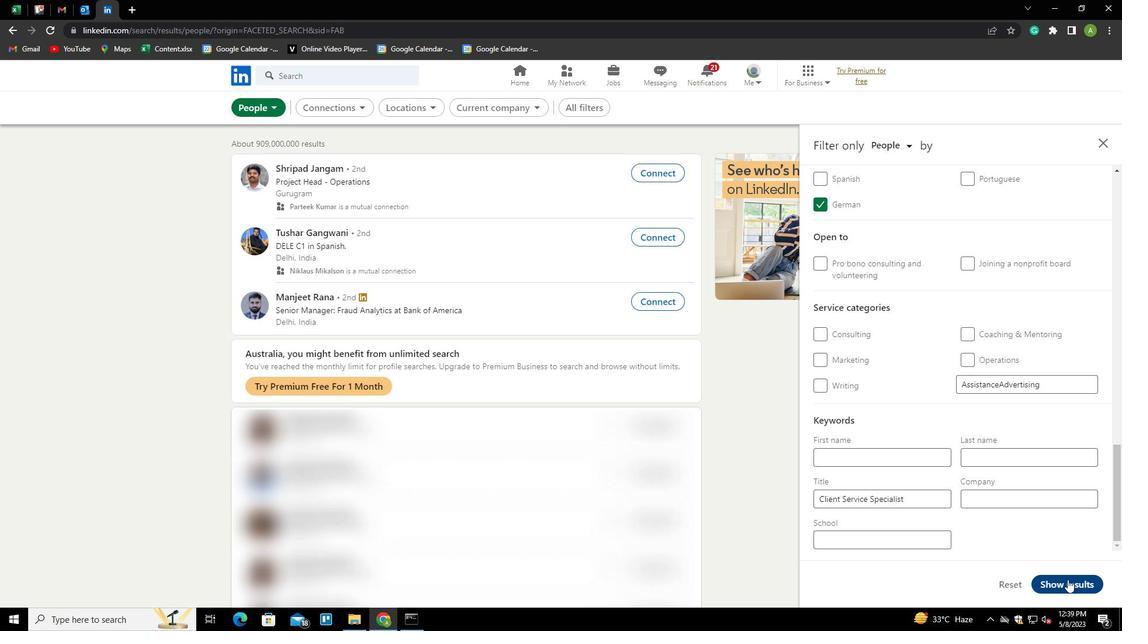 
Action: Mouse moved to (1073, 577)
Screenshot: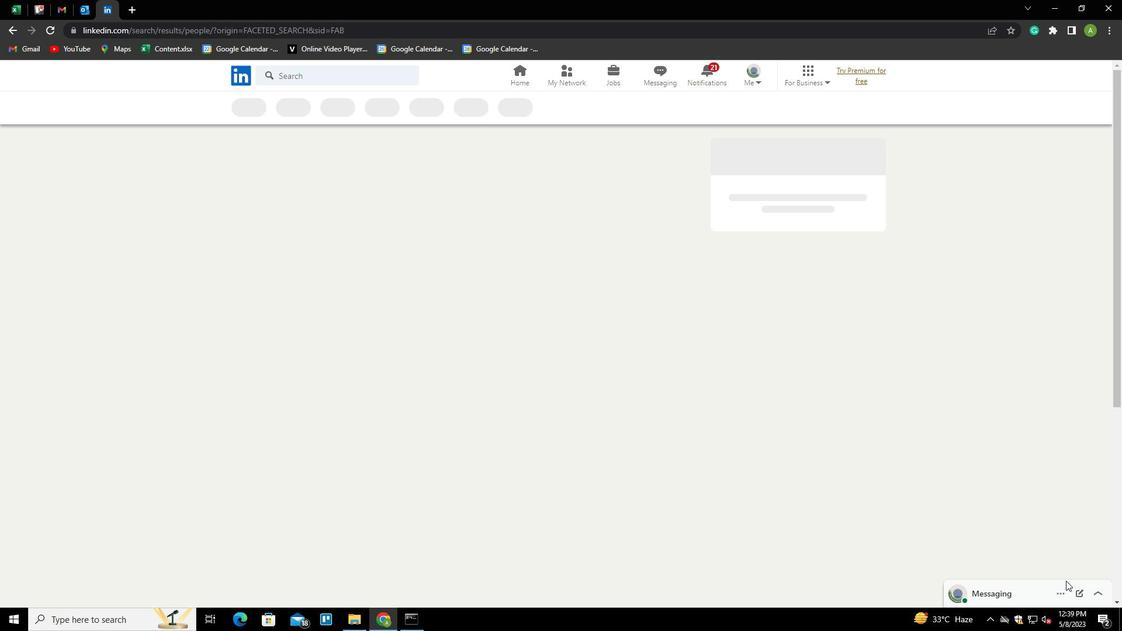 
